 Task: In the Company zunhua.cn, schedule a meeting with title: 'Product Demo and Service Presentation', Select date: '1 September, 2023', select start time: 11:00:AM. Add location in person New York with meeting description: Kindly join this meeting to understand Product Demo and Service Presentation. Add attendees from company's contact and save.. Logged in from softage.1@softage.net
Action: Mouse moved to (97, 64)
Screenshot: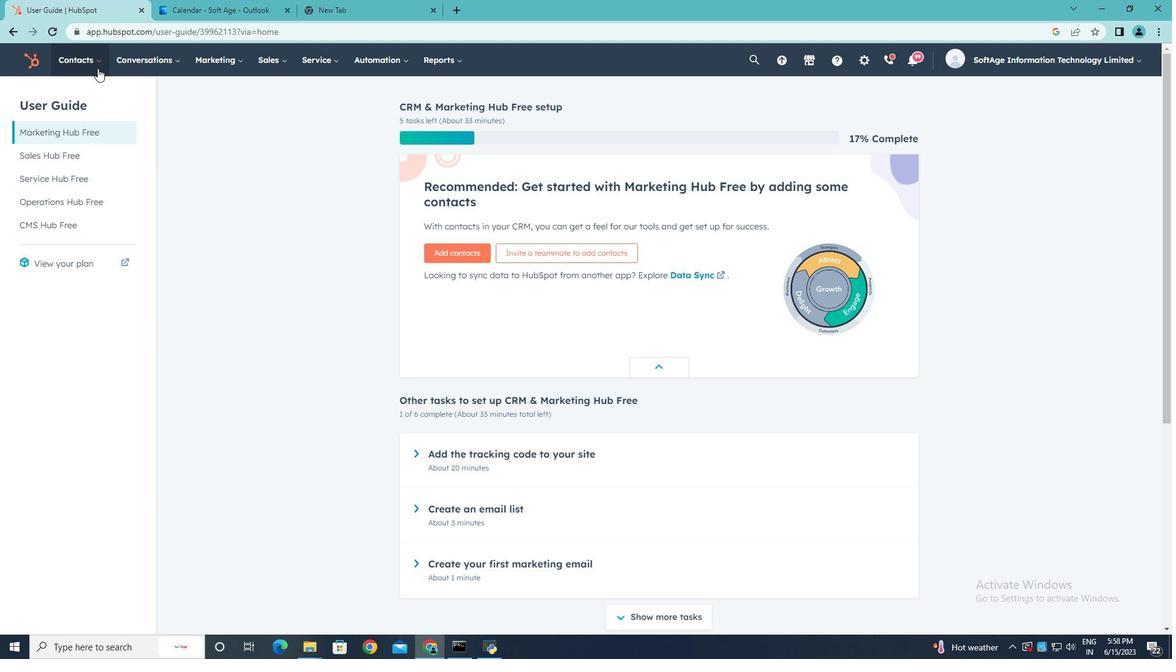 
Action: Mouse pressed left at (97, 64)
Screenshot: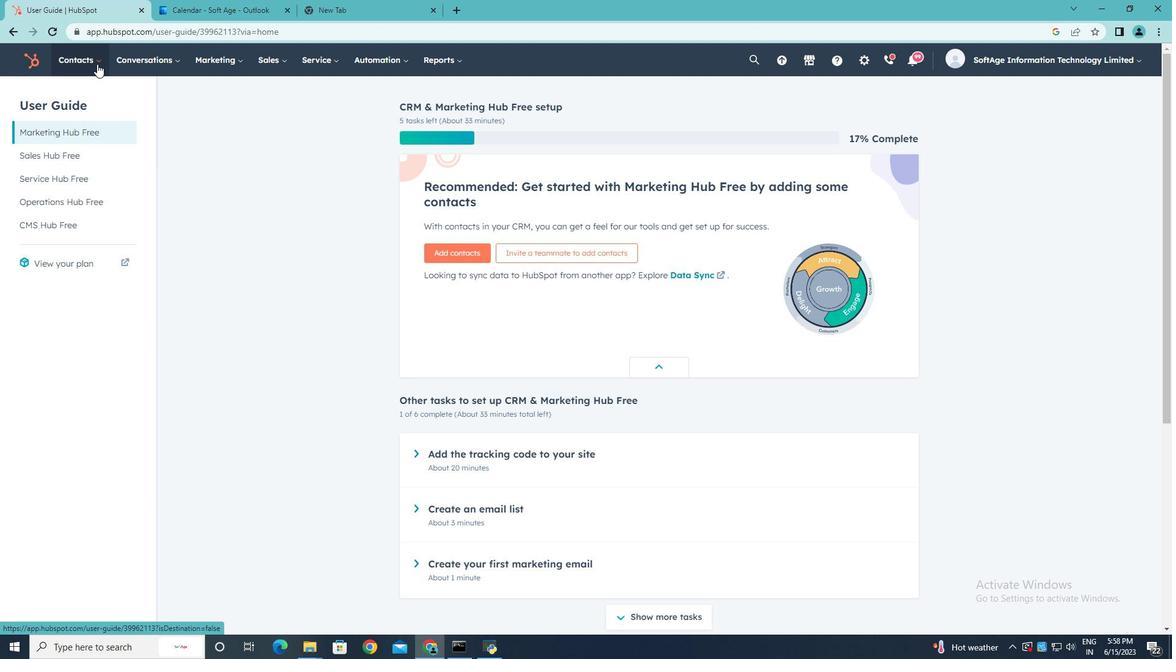 
Action: Mouse moved to (92, 115)
Screenshot: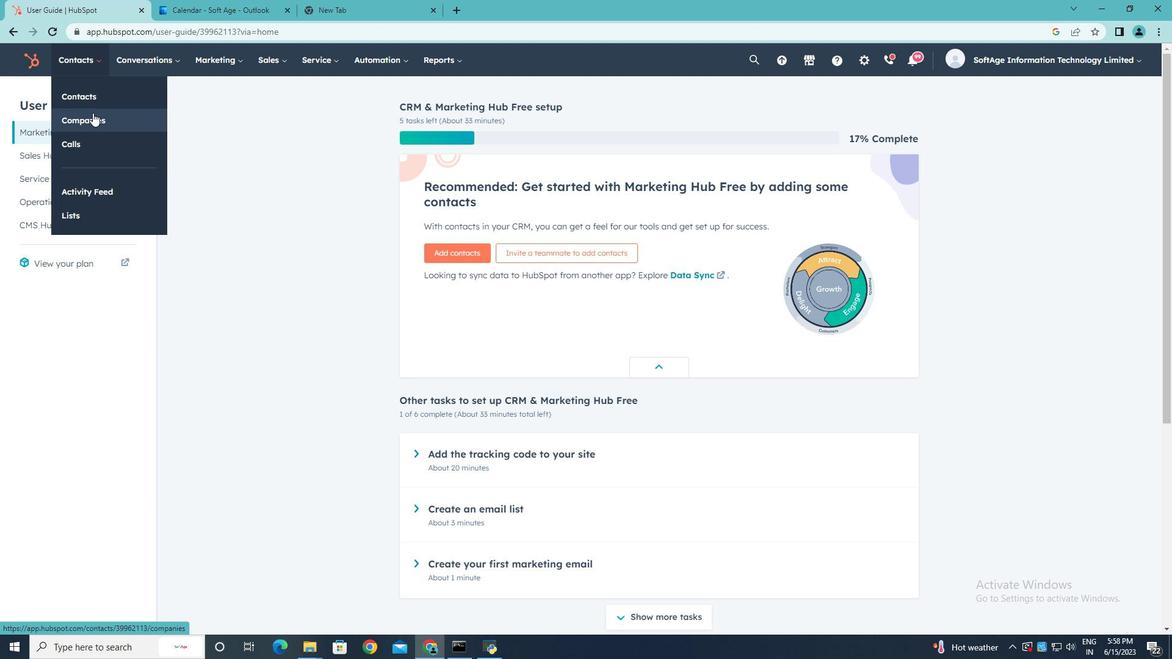 
Action: Mouse pressed left at (92, 115)
Screenshot: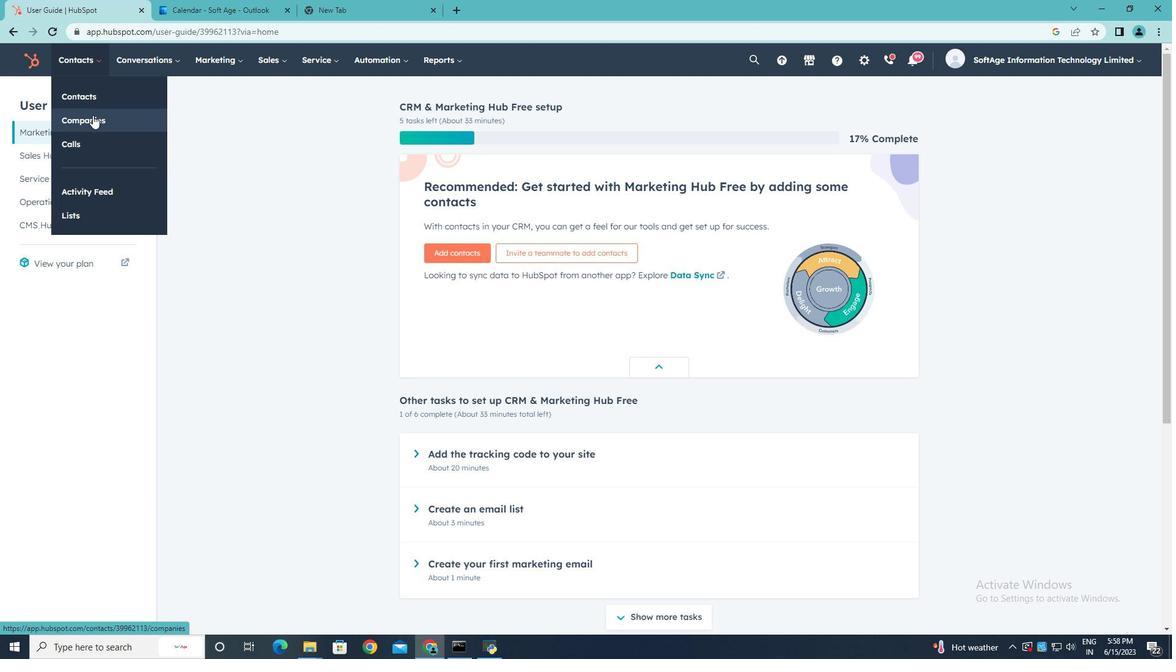 
Action: Mouse moved to (98, 198)
Screenshot: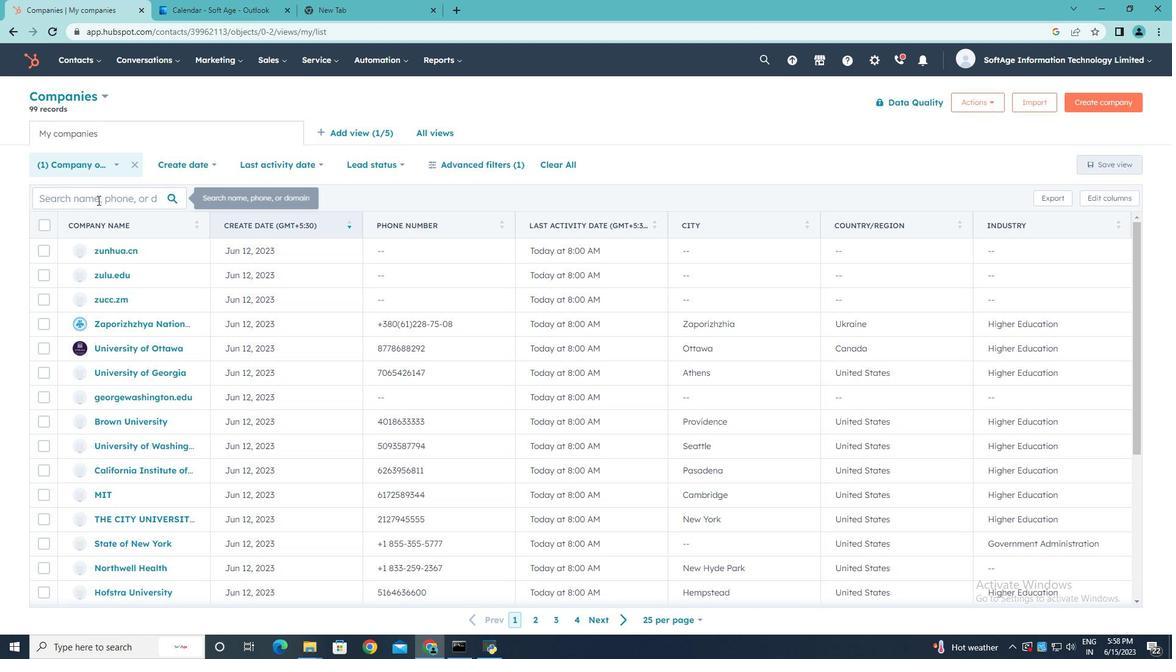
Action: Mouse pressed left at (98, 198)
Screenshot: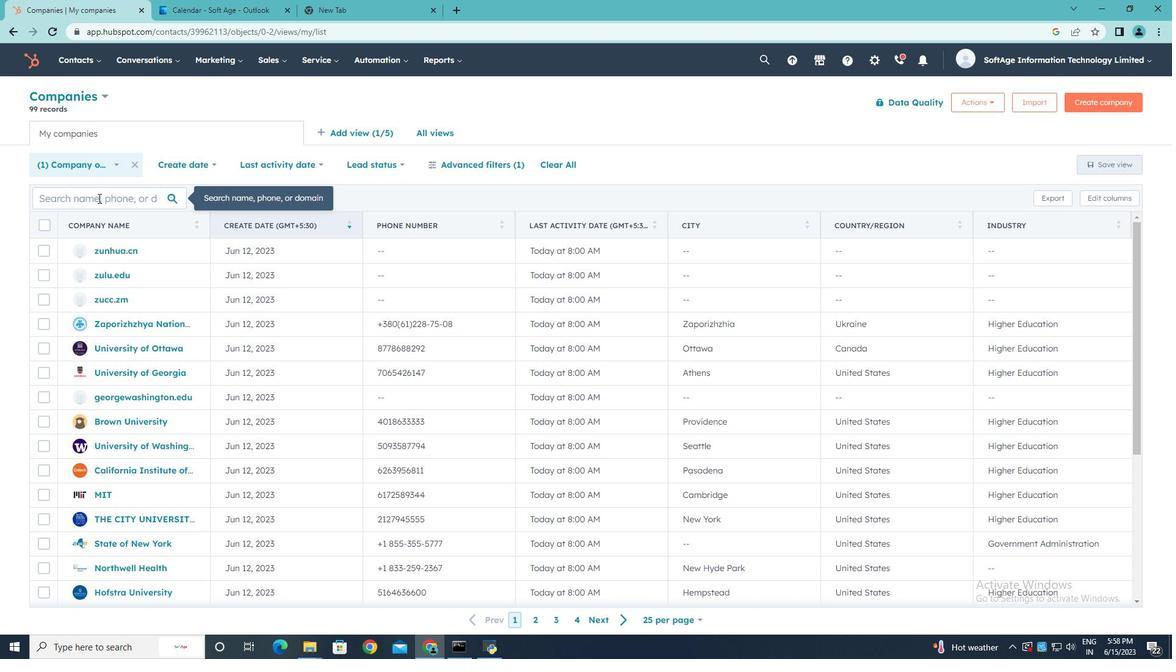 
Action: Key pressed zunhua.cn
Screenshot: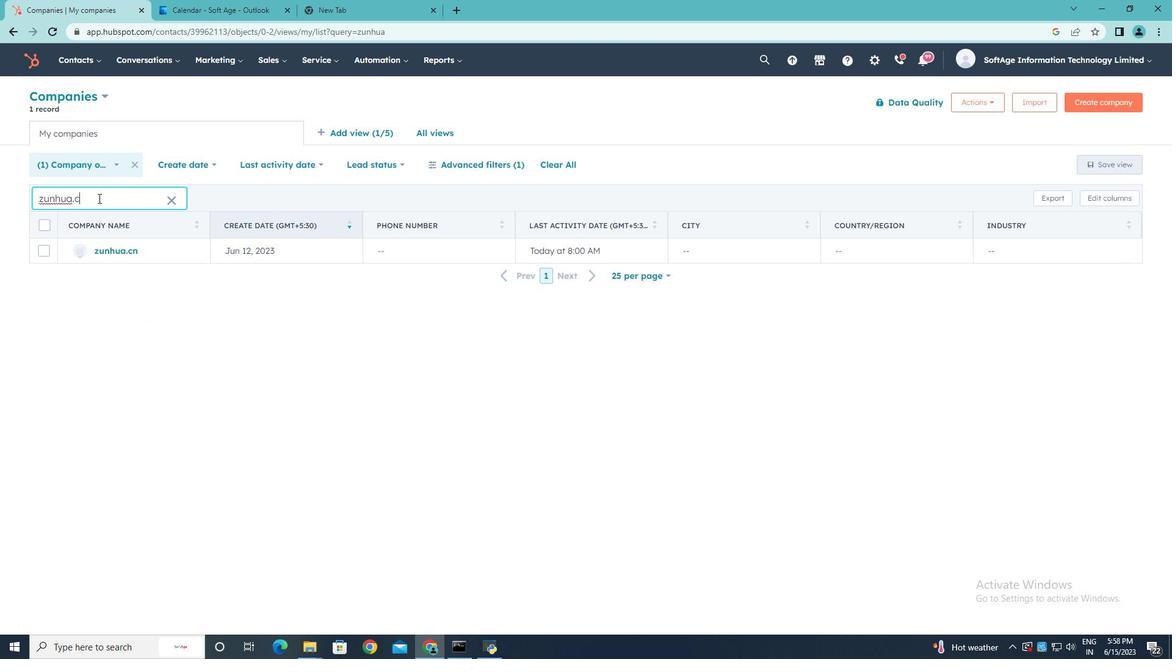 
Action: Mouse moved to (114, 252)
Screenshot: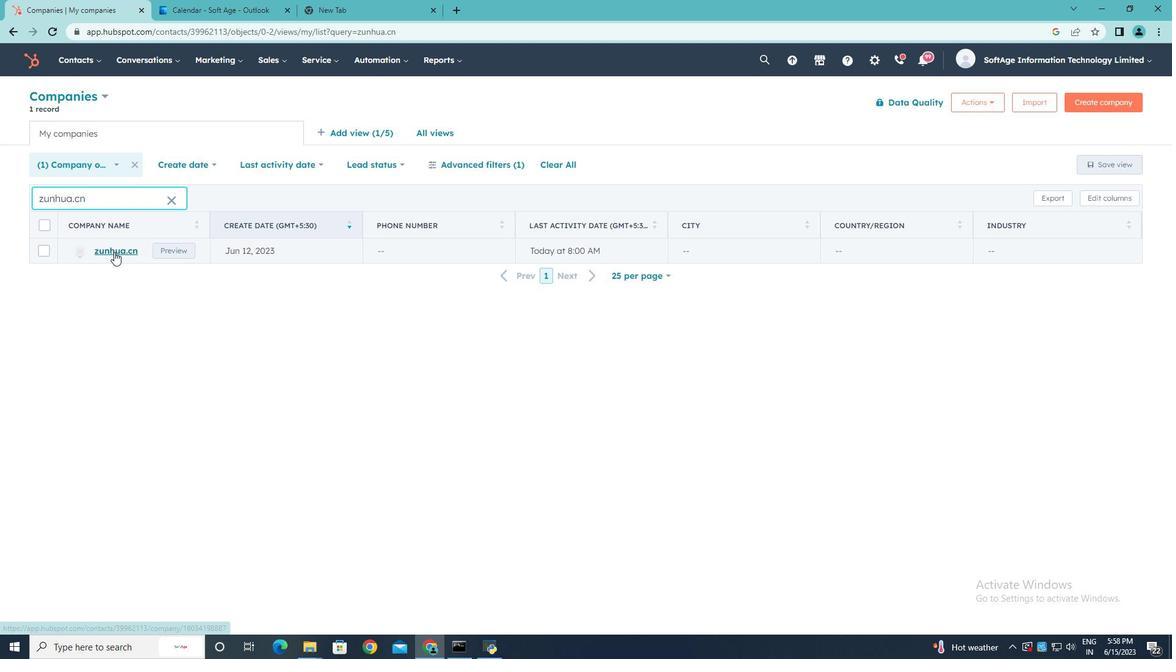 
Action: Mouse pressed left at (114, 252)
Screenshot: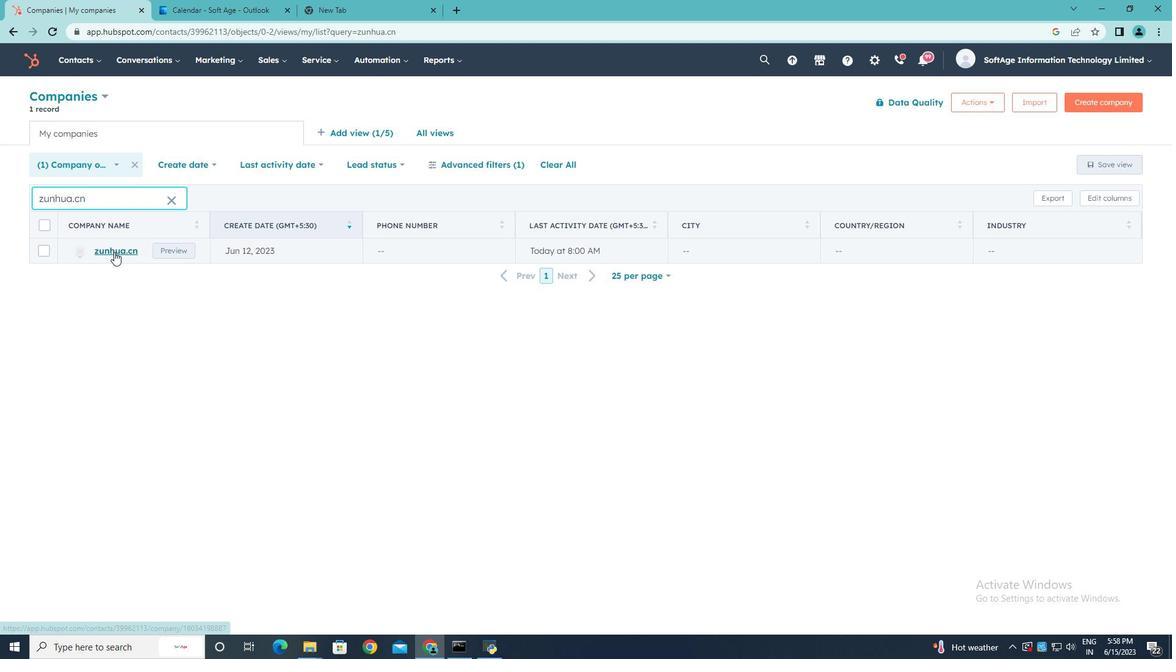 
Action: Mouse moved to (202, 197)
Screenshot: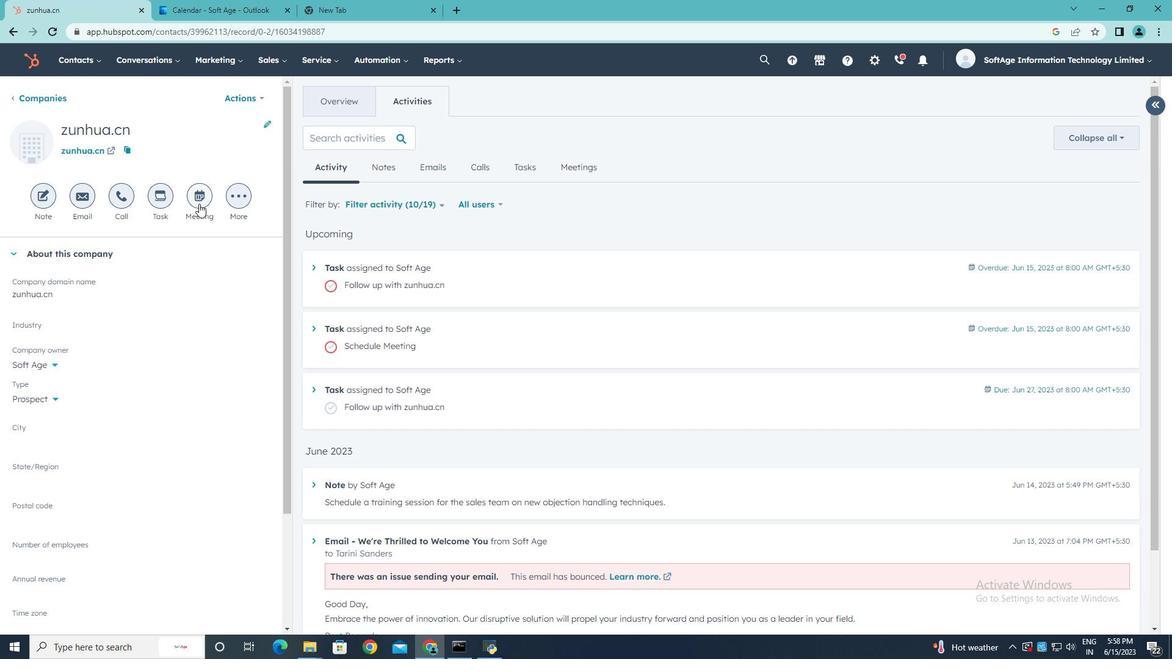 
Action: Mouse pressed left at (202, 197)
Screenshot: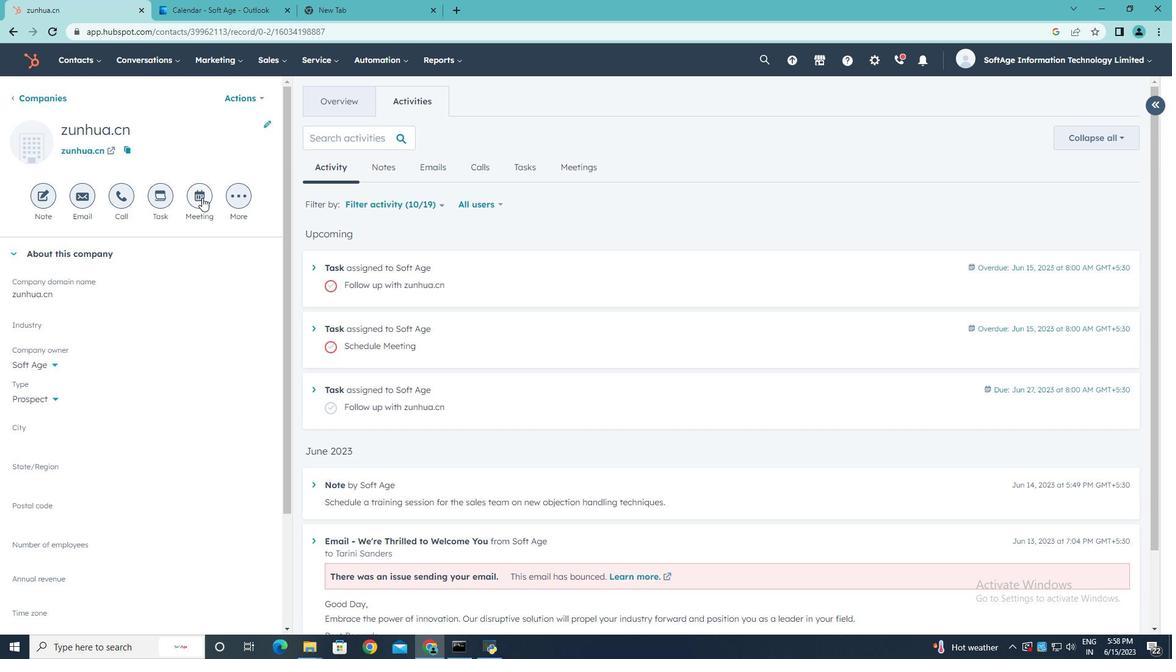 
Action: Mouse moved to (210, 192)
Screenshot: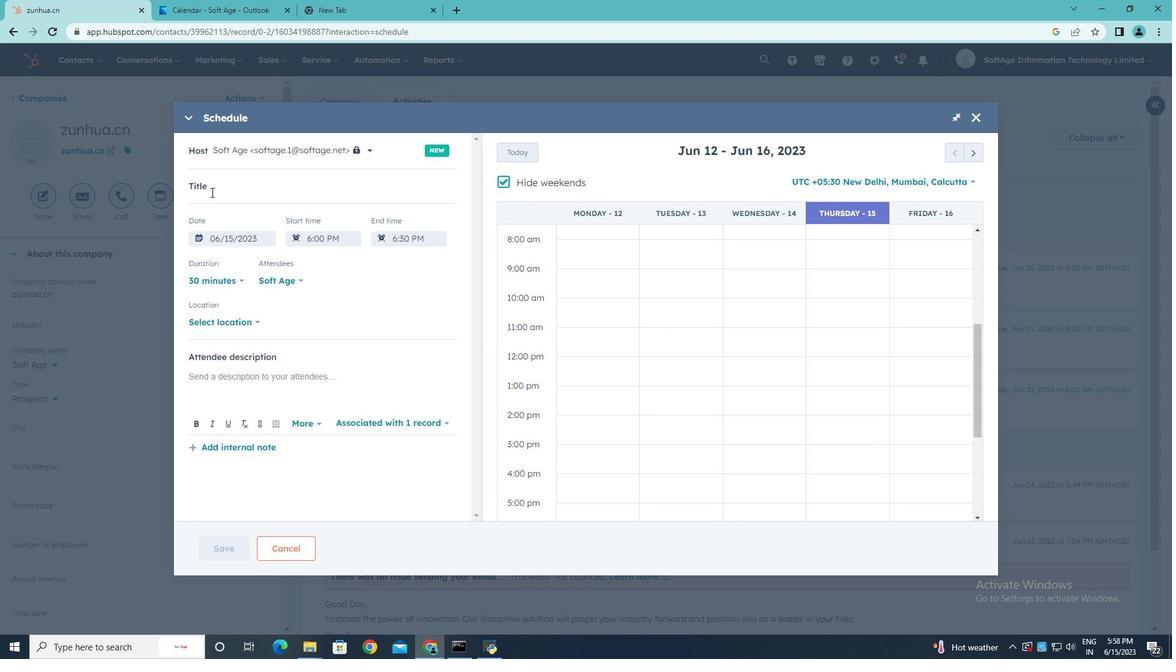 
Action: Key pressed <Key.shift><Key.shift>Product<Key.space><Key.shift>Demo<Key.space>and<Key.space><Key.shift>Service
Screenshot: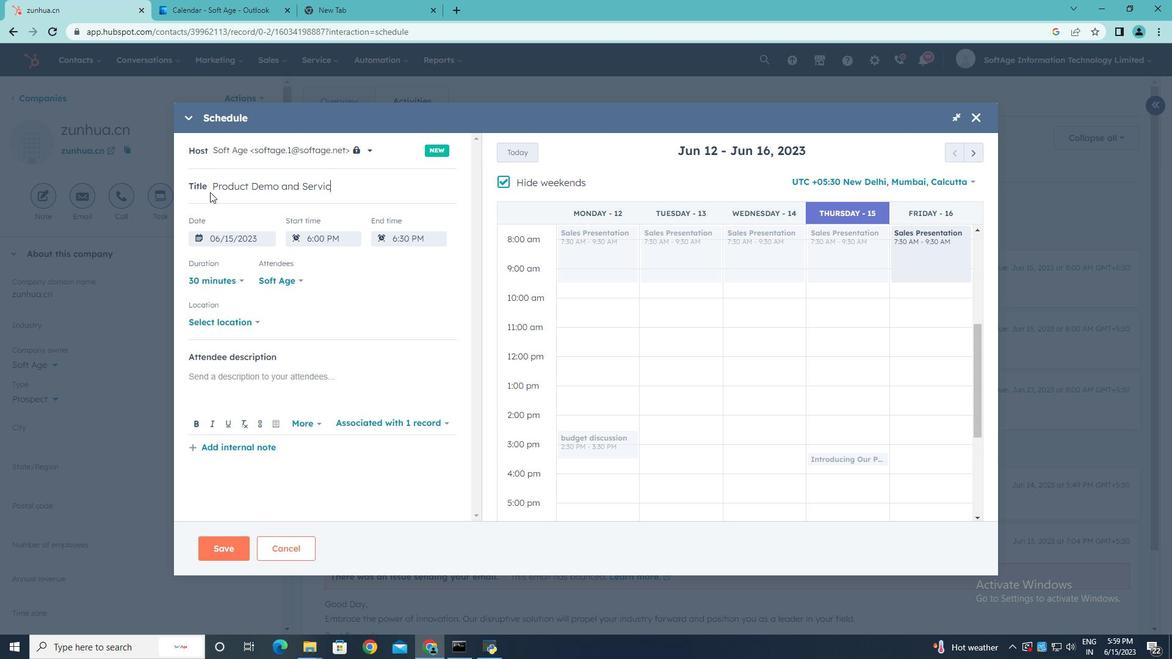 
Action: Mouse moved to (209, 192)
Screenshot: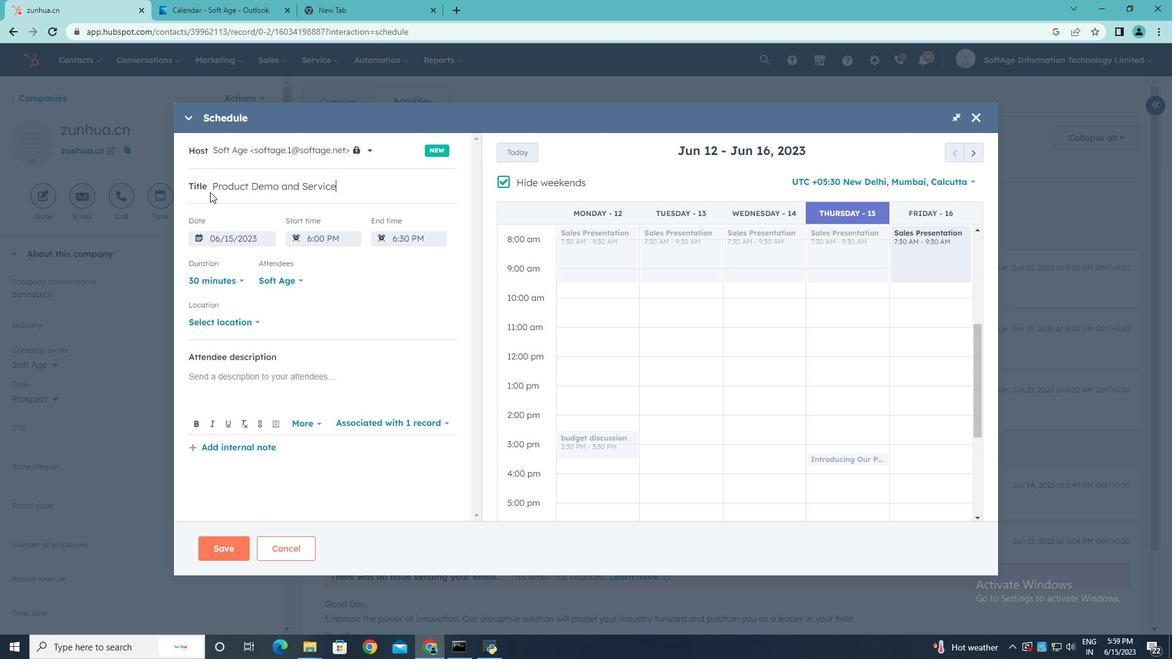 
Action: Key pressed <Key.space>
Screenshot: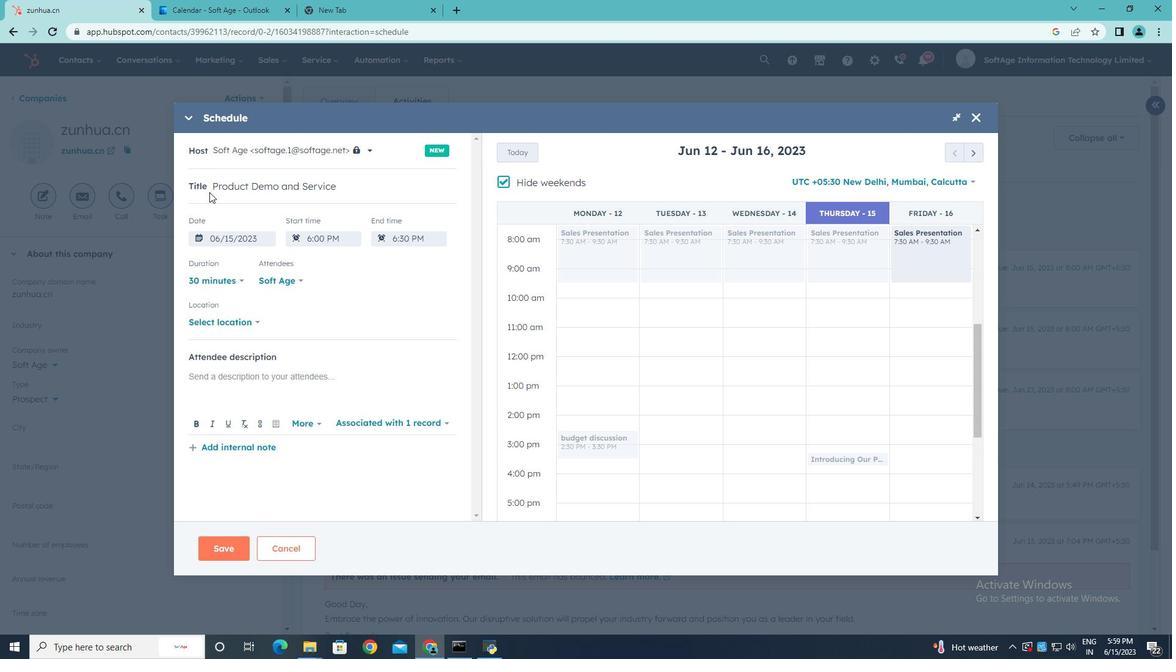 
Action: Mouse moved to (213, 0)
Screenshot: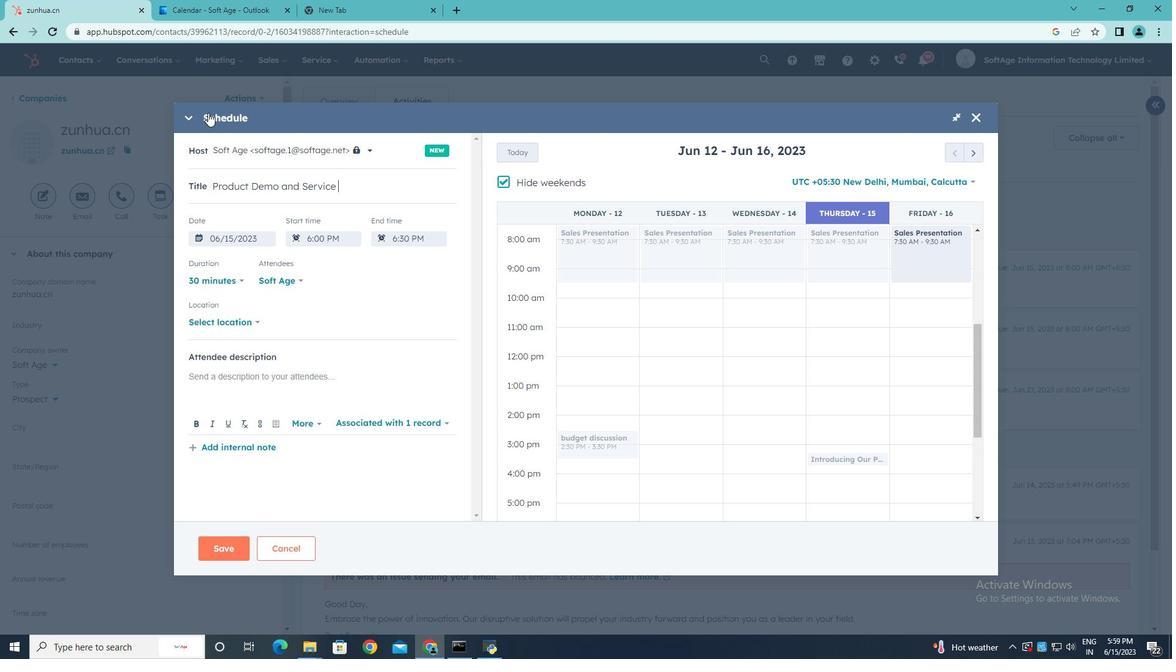 
Action: Key pressed <Key.shift>Presentation.
Screenshot: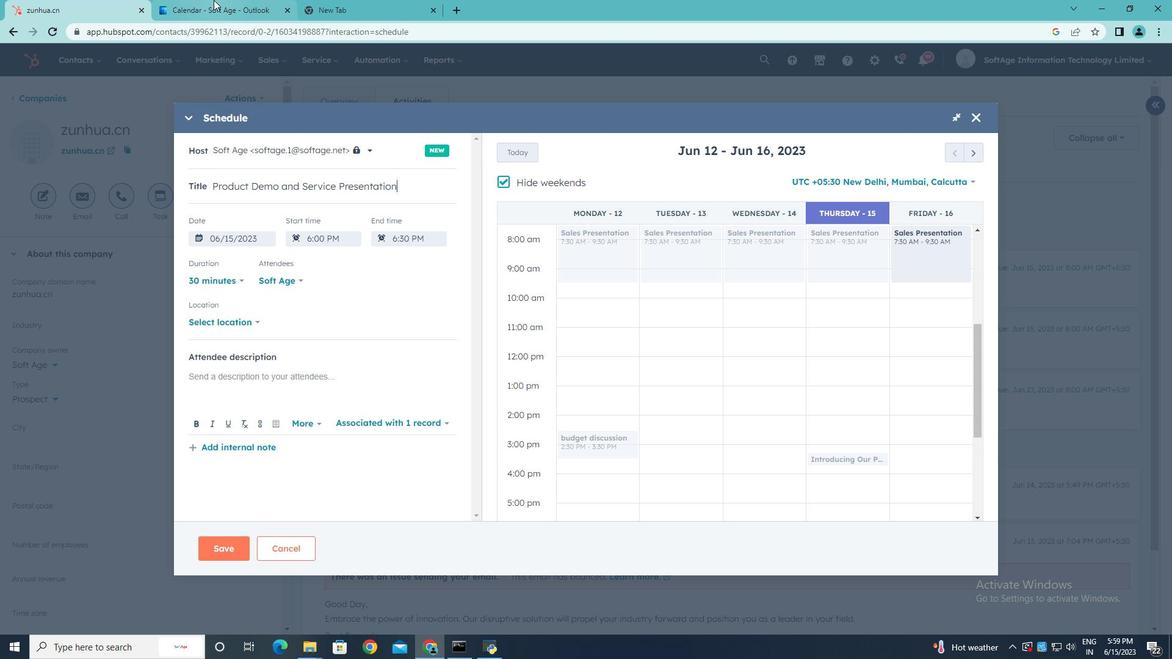 
Action: Mouse moved to (504, 183)
Screenshot: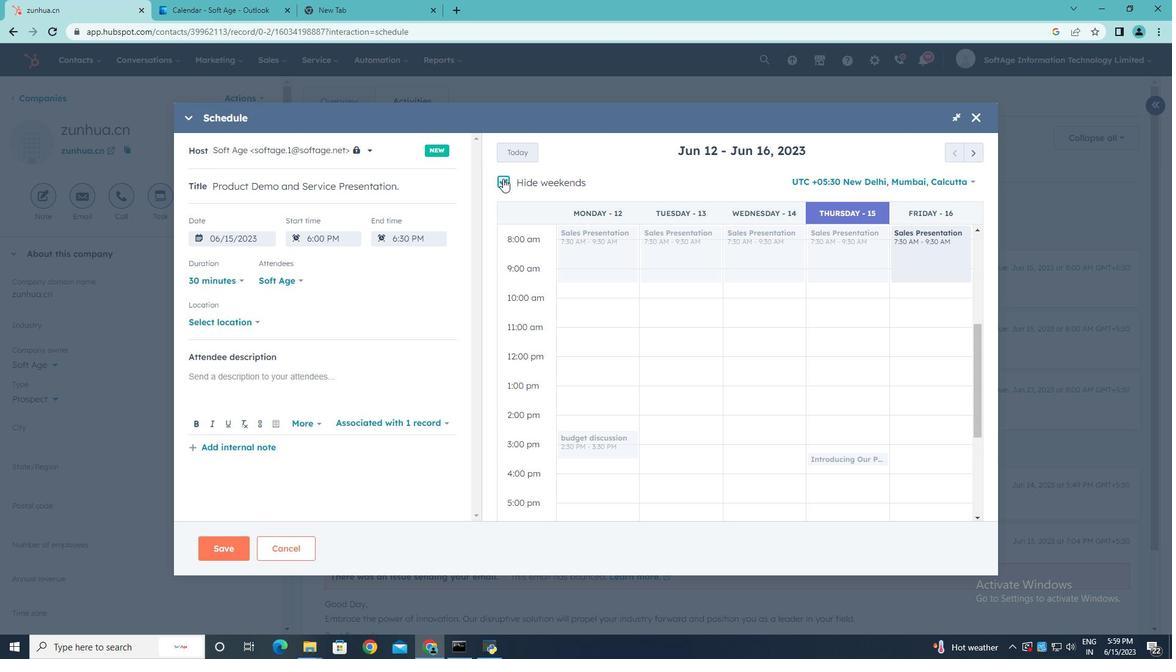 
Action: Mouse pressed left at (504, 183)
Screenshot: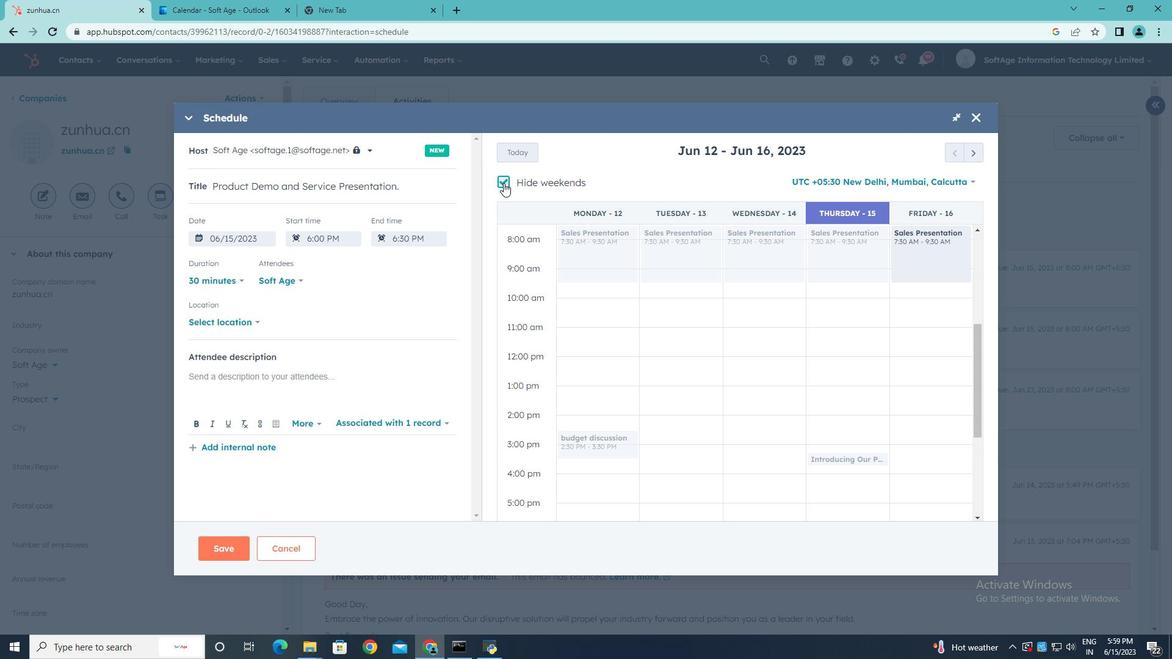 
Action: Mouse moved to (974, 153)
Screenshot: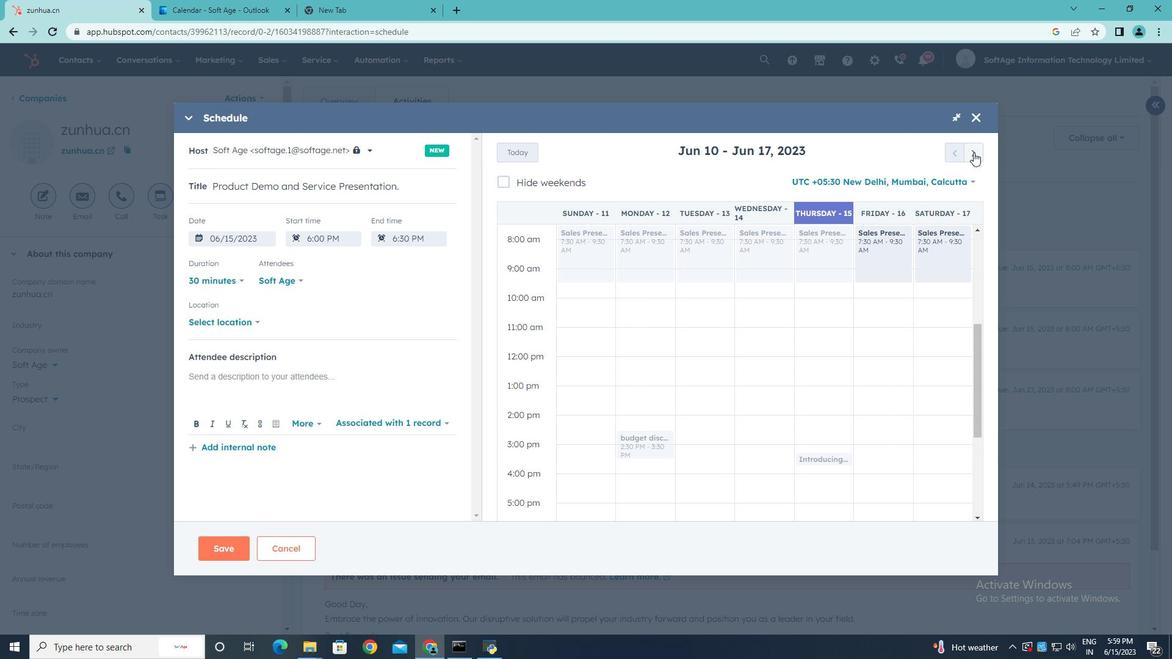 
Action: Mouse pressed left at (974, 153)
Screenshot: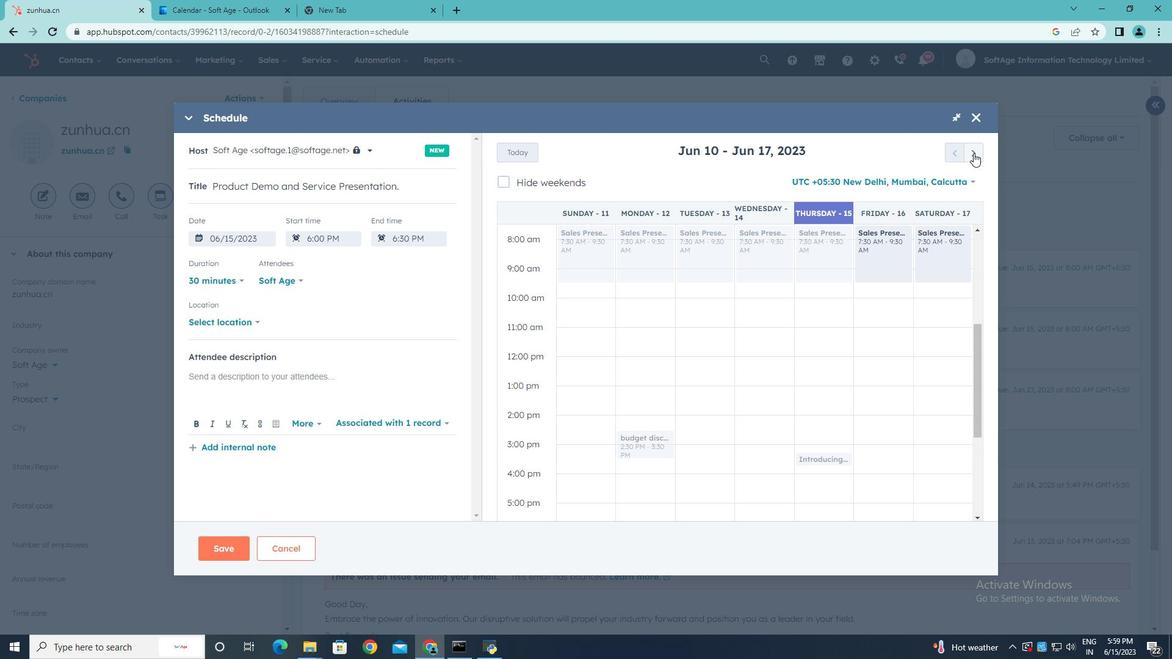 
Action: Mouse pressed left at (974, 153)
Screenshot: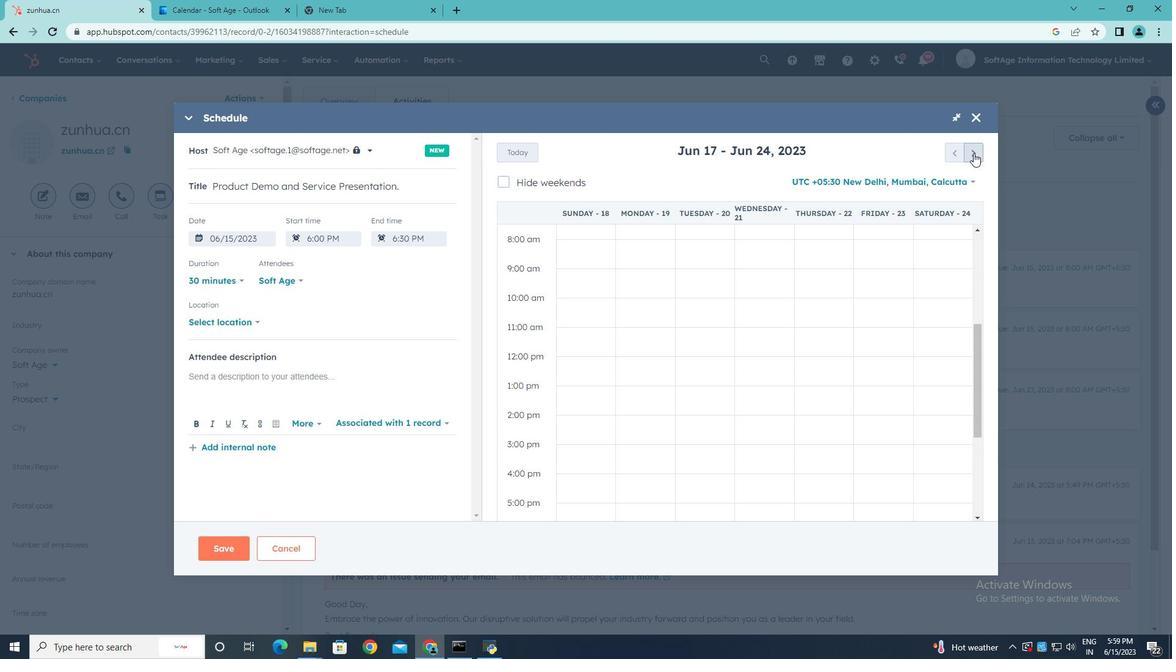 
Action: Mouse pressed left at (974, 153)
Screenshot: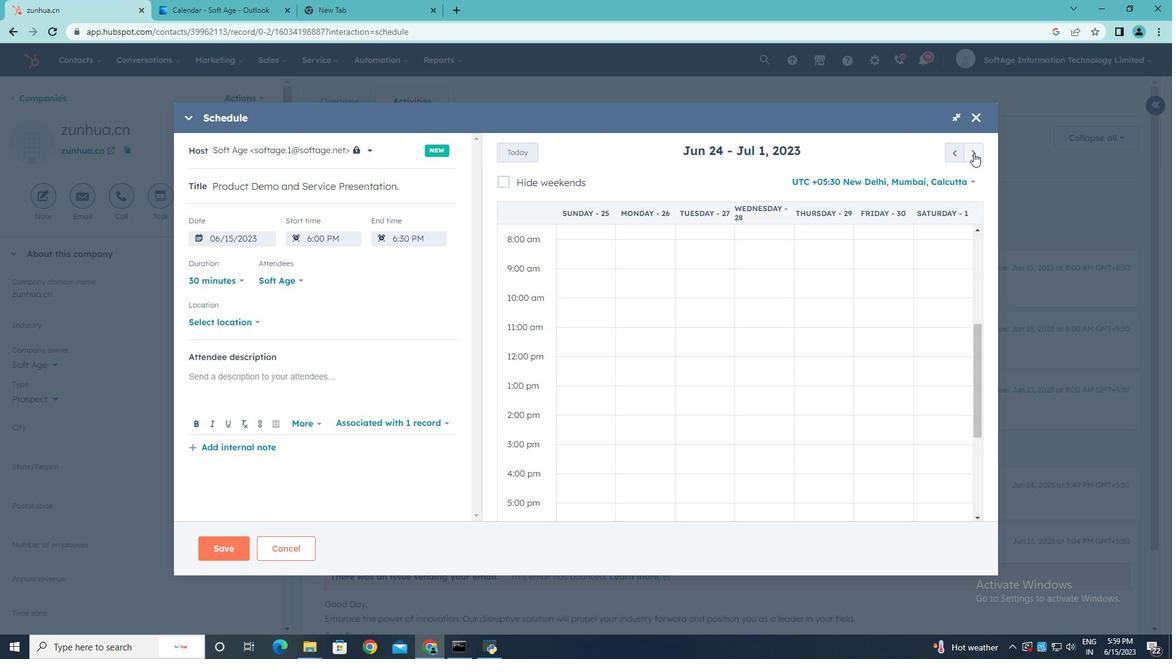 
Action: Mouse pressed left at (974, 153)
Screenshot: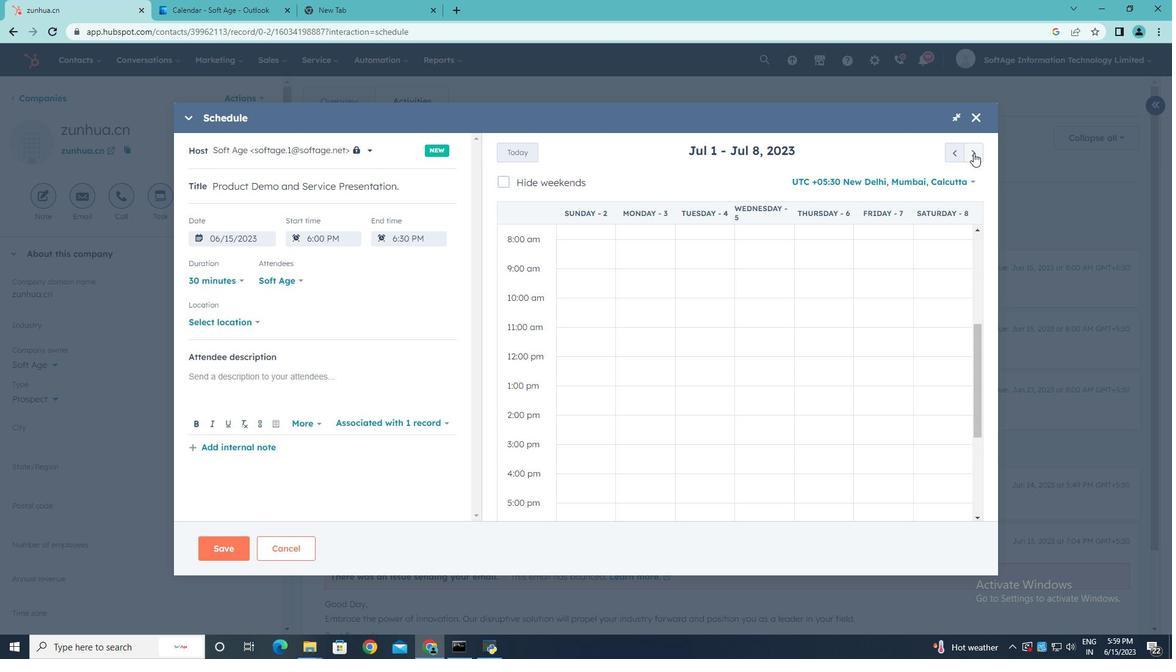 
Action: Mouse pressed left at (974, 153)
Screenshot: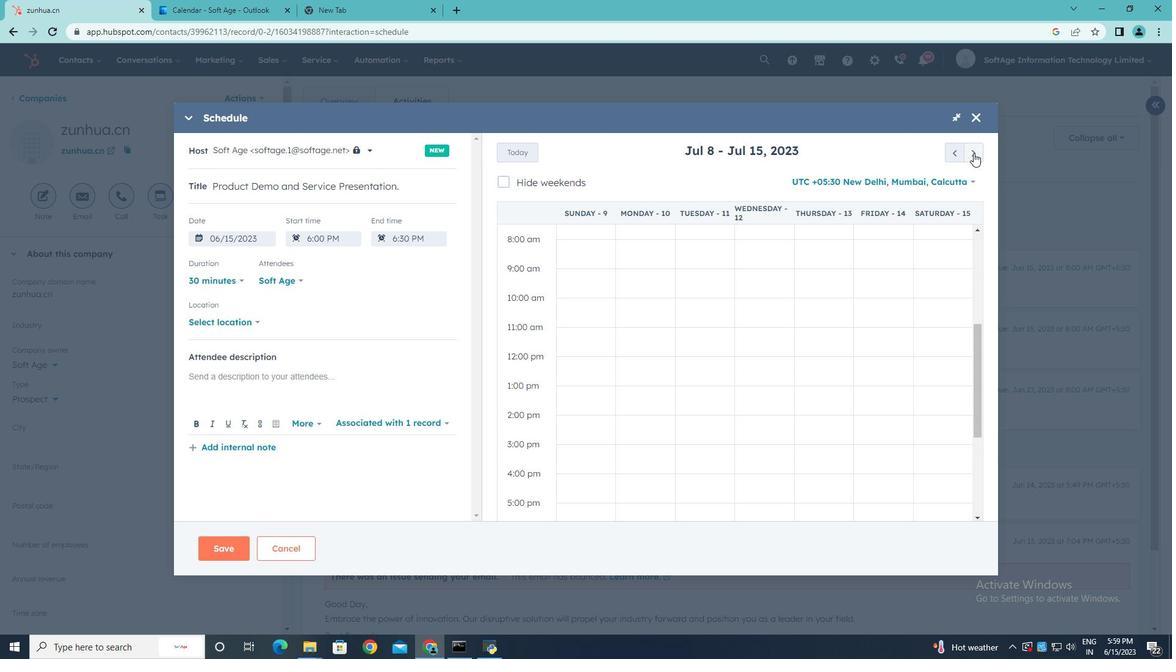 
Action: Mouse pressed left at (974, 153)
Screenshot: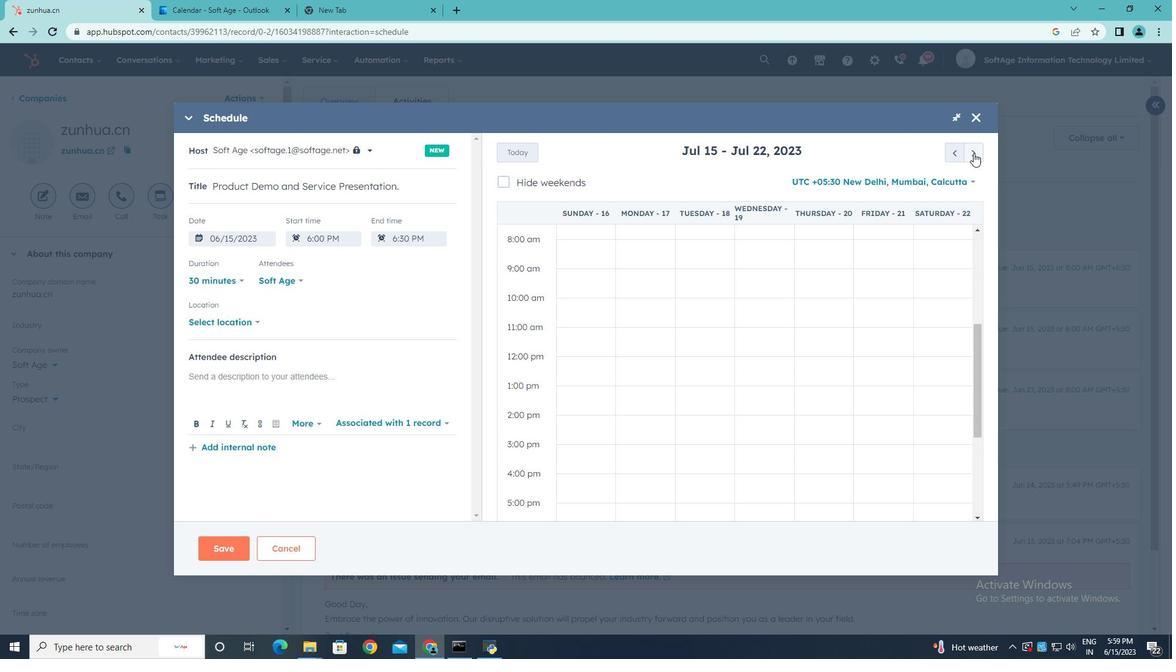 
Action: Mouse pressed left at (974, 153)
Screenshot: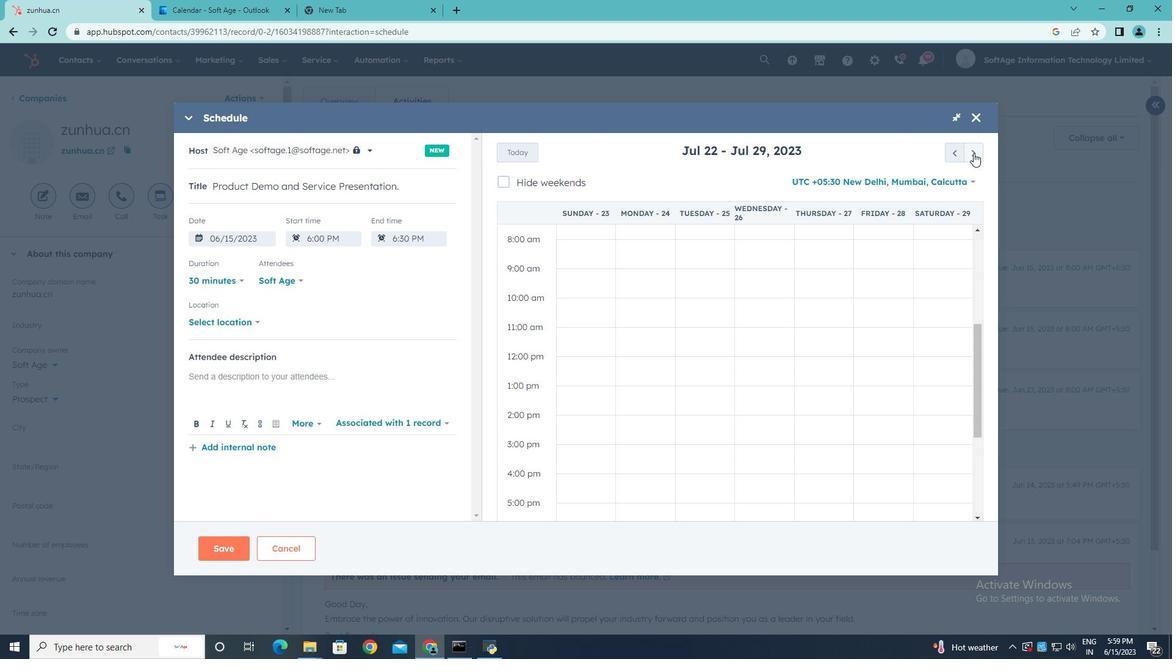 
Action: Mouse pressed left at (974, 153)
Screenshot: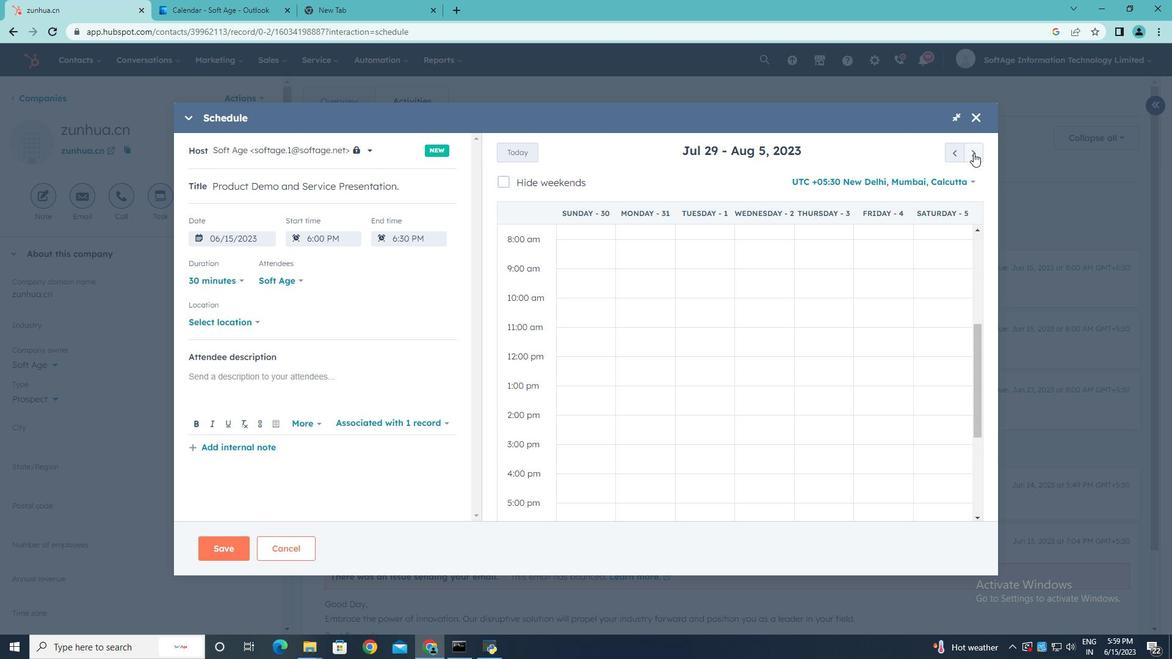 
Action: Mouse pressed left at (974, 153)
Screenshot: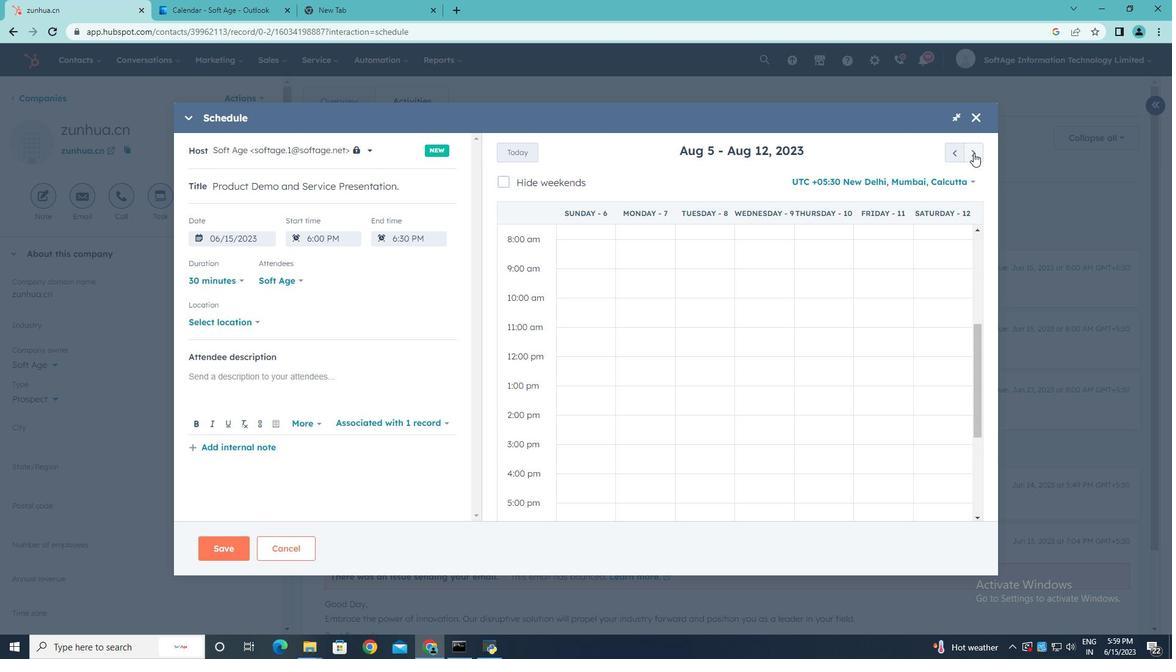 
Action: Mouse pressed left at (974, 153)
Screenshot: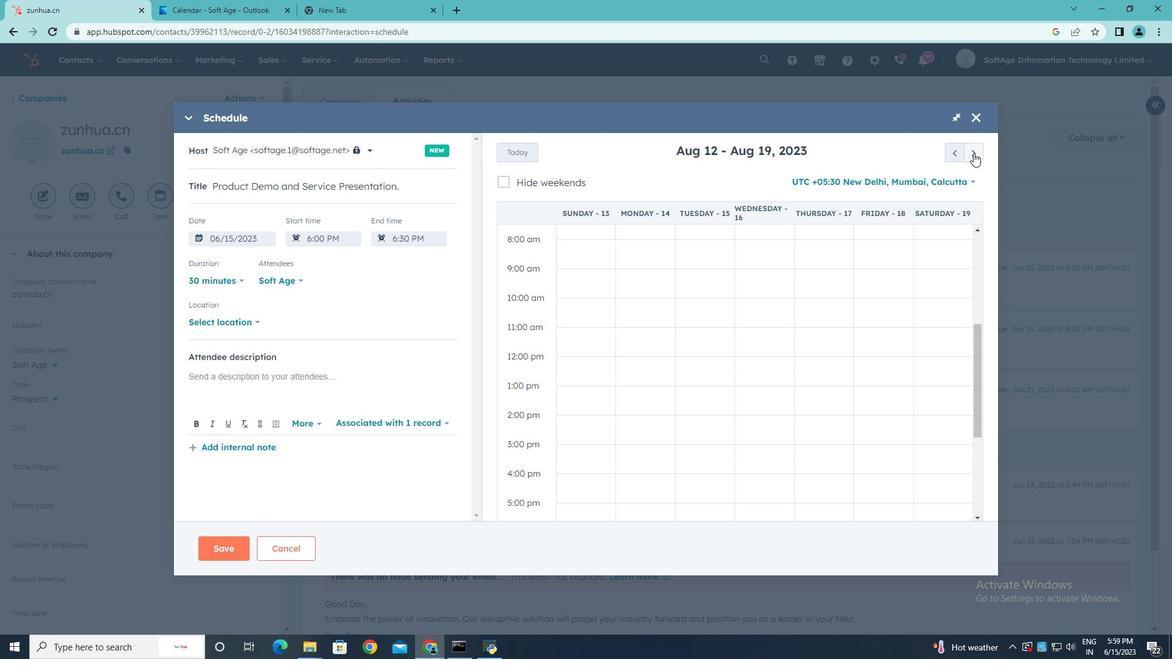 
Action: Mouse pressed left at (974, 153)
Screenshot: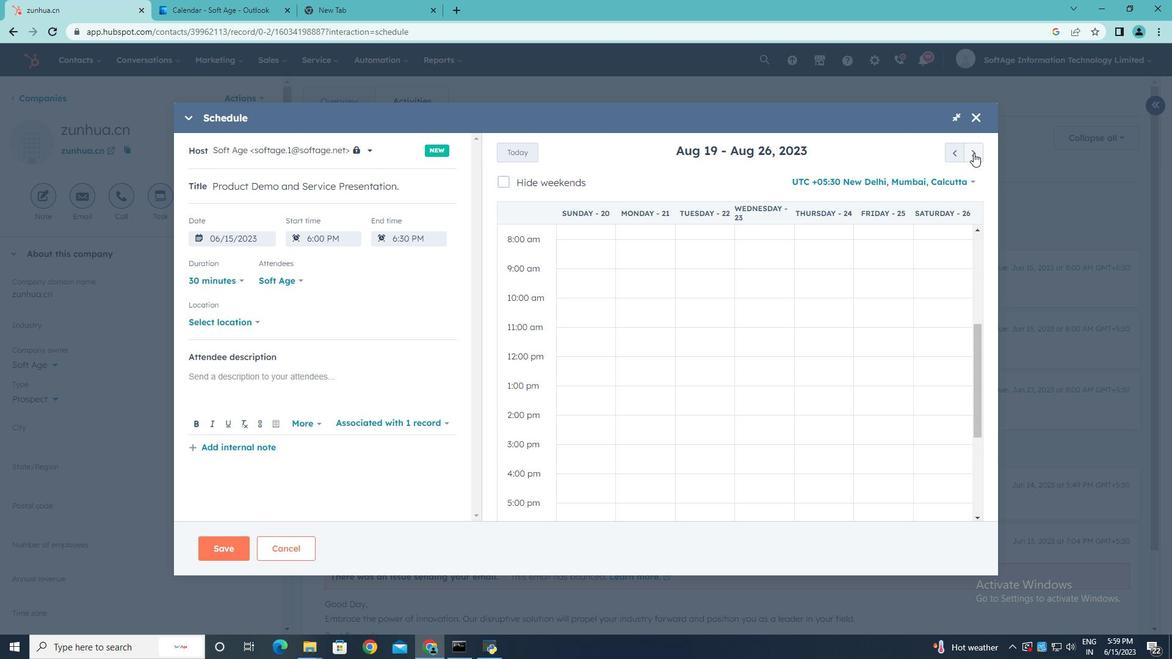 
Action: Mouse moved to (873, 334)
Screenshot: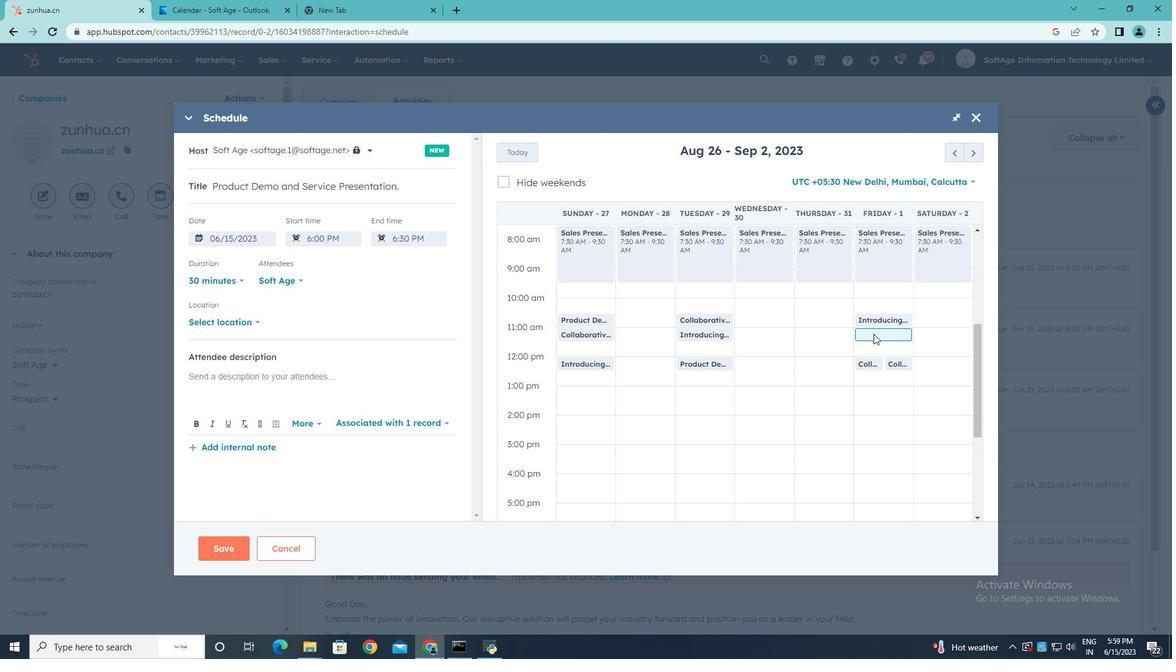 
Action: Mouse pressed left at (873, 334)
Screenshot: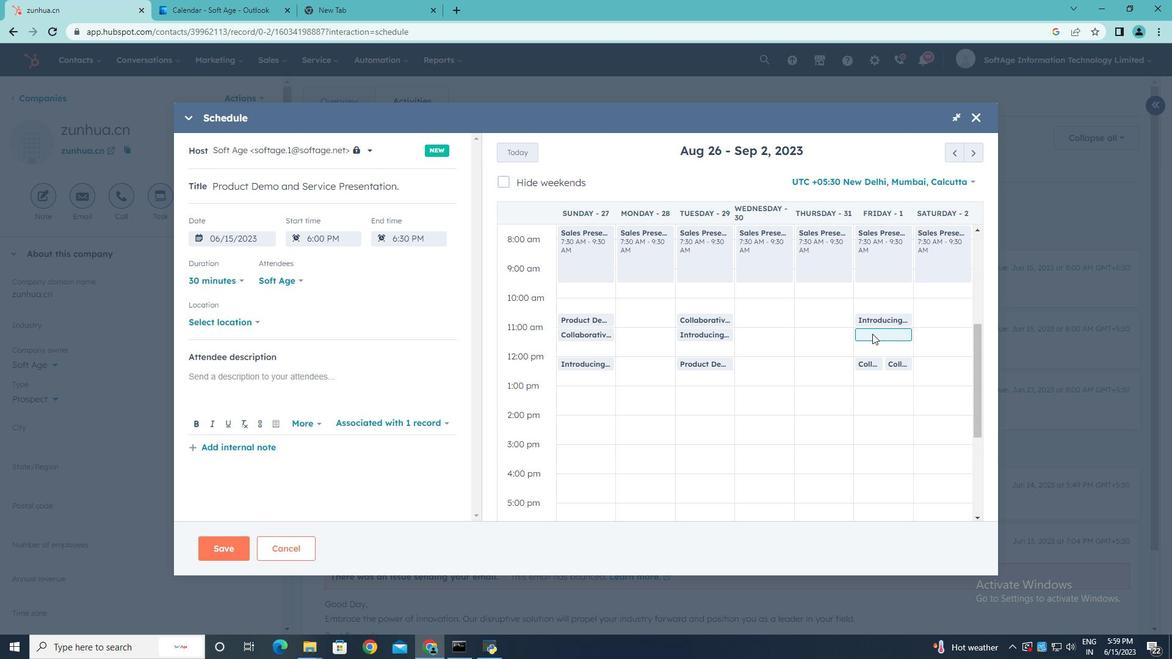 
Action: Mouse moved to (299, 277)
Screenshot: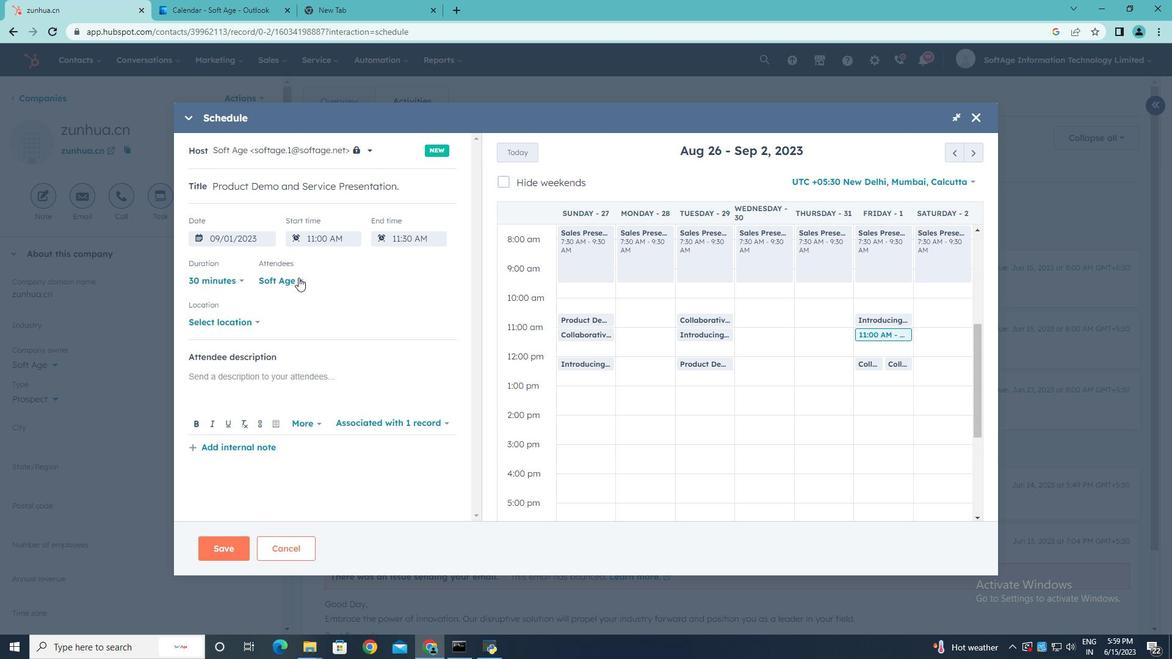 
Action: Mouse pressed left at (299, 277)
Screenshot: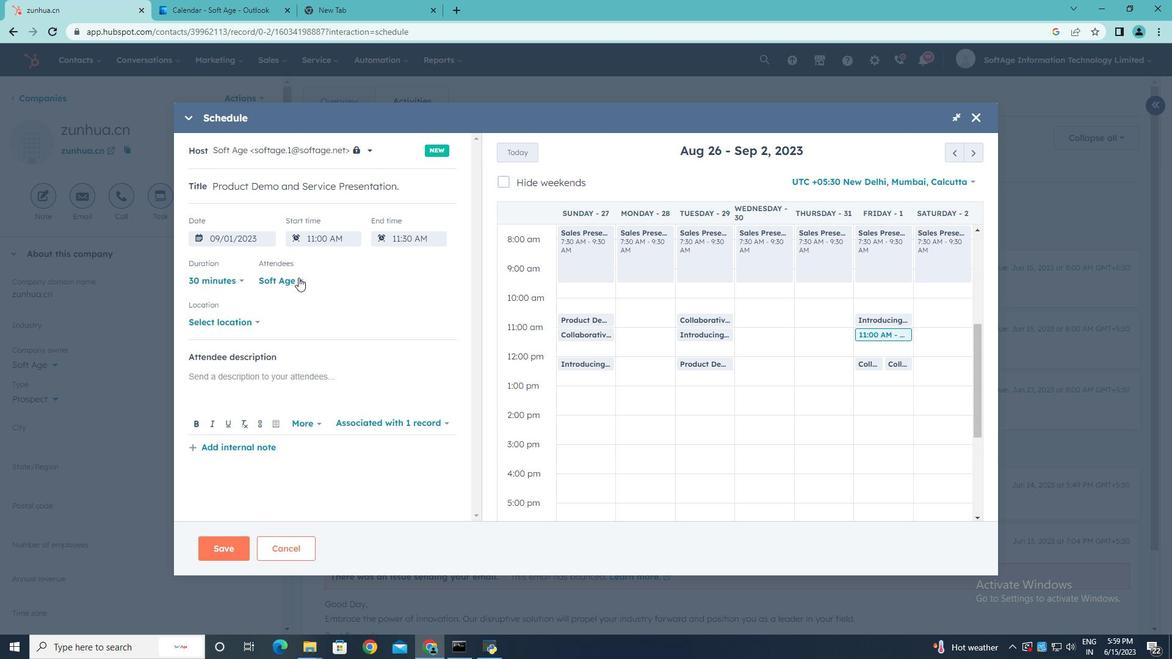 
Action: Mouse moved to (299, 277)
Screenshot: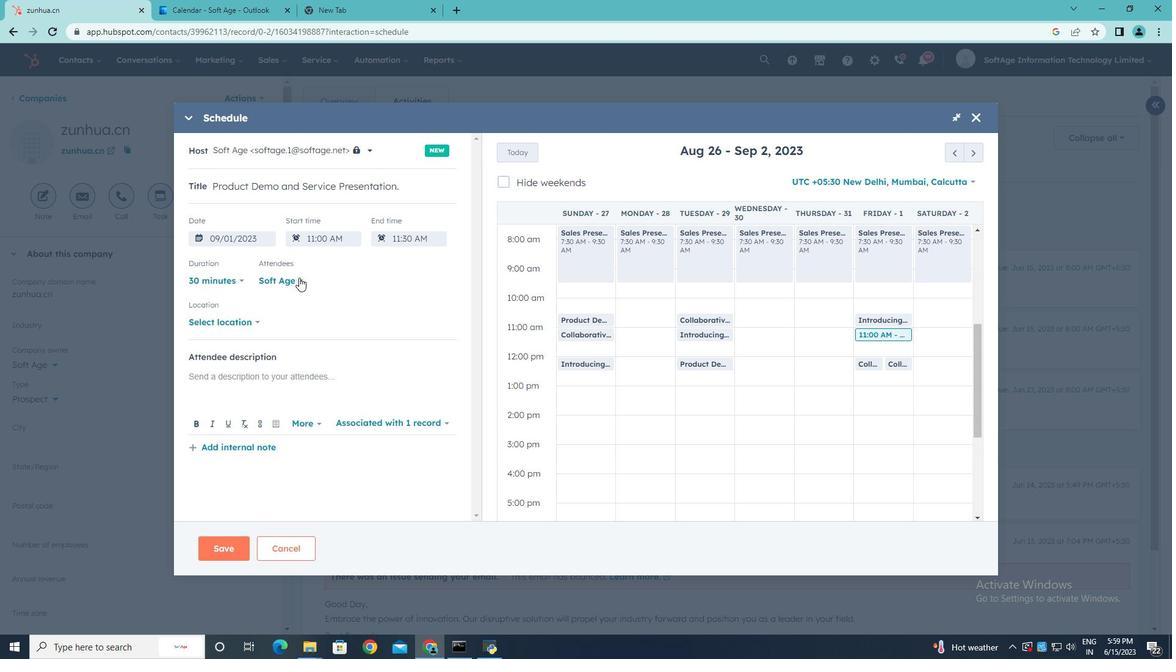 
Action: Mouse pressed left at (299, 277)
Screenshot: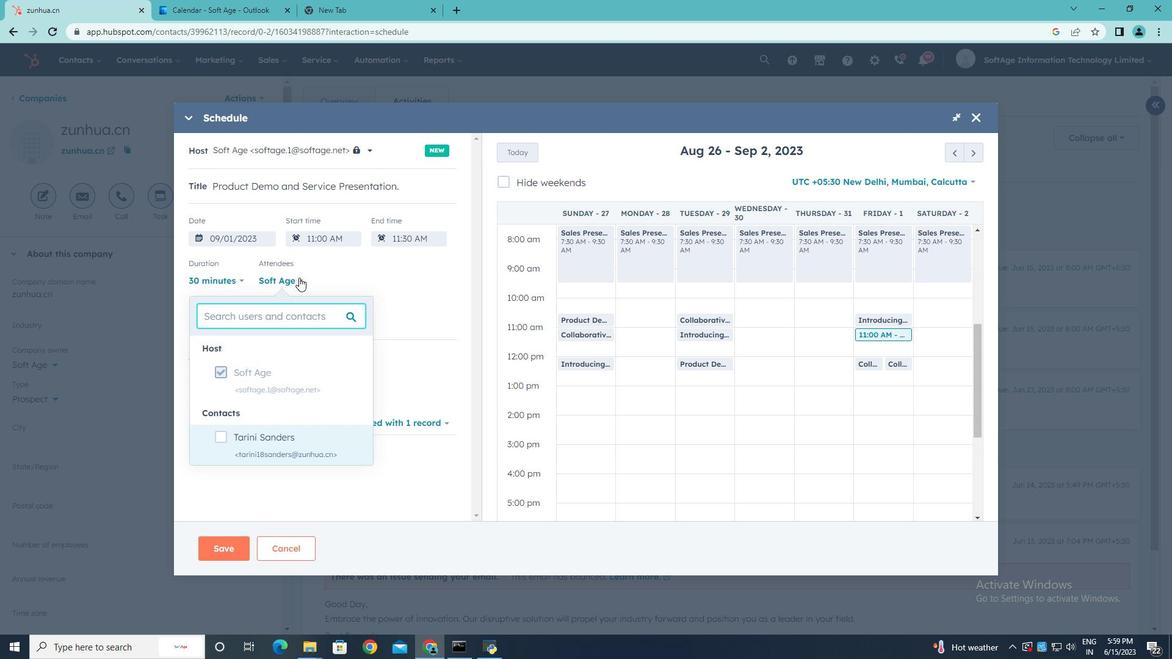 
Action: Mouse moved to (254, 320)
Screenshot: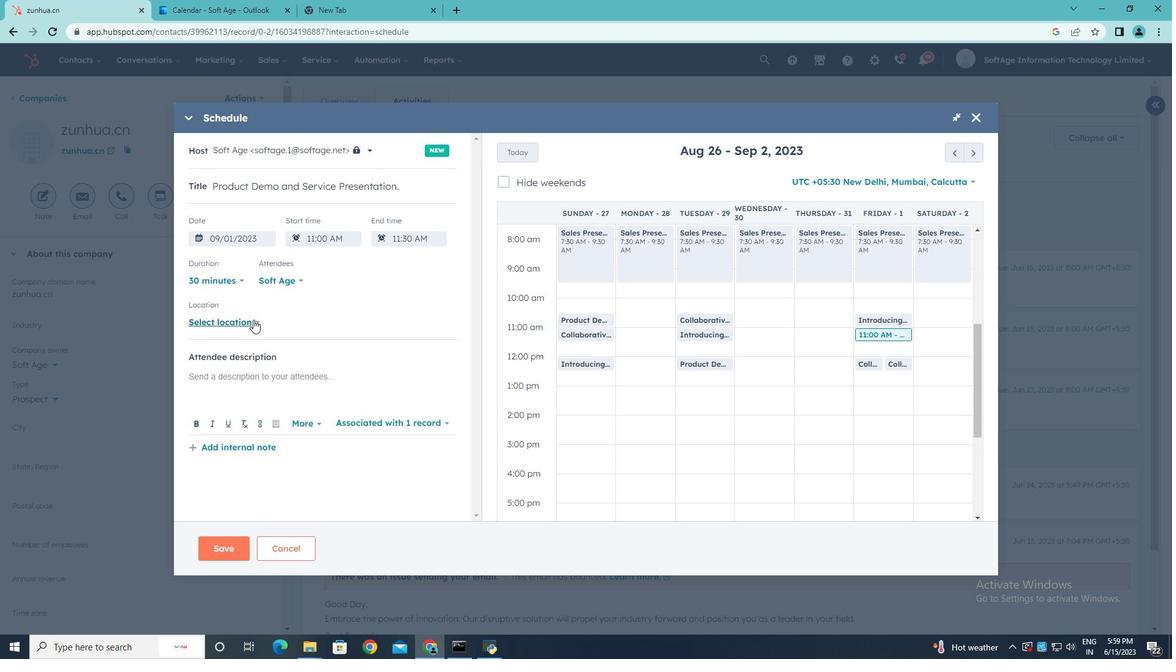 
Action: Mouse pressed left at (254, 320)
Screenshot: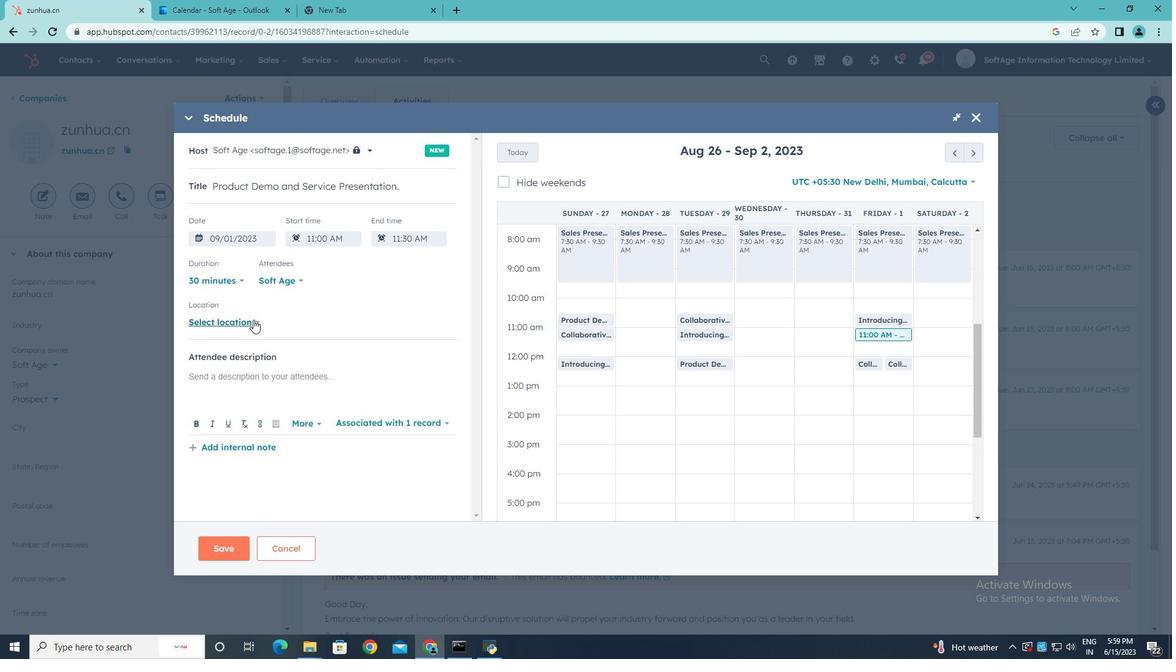 
Action: Mouse moved to (297, 322)
Screenshot: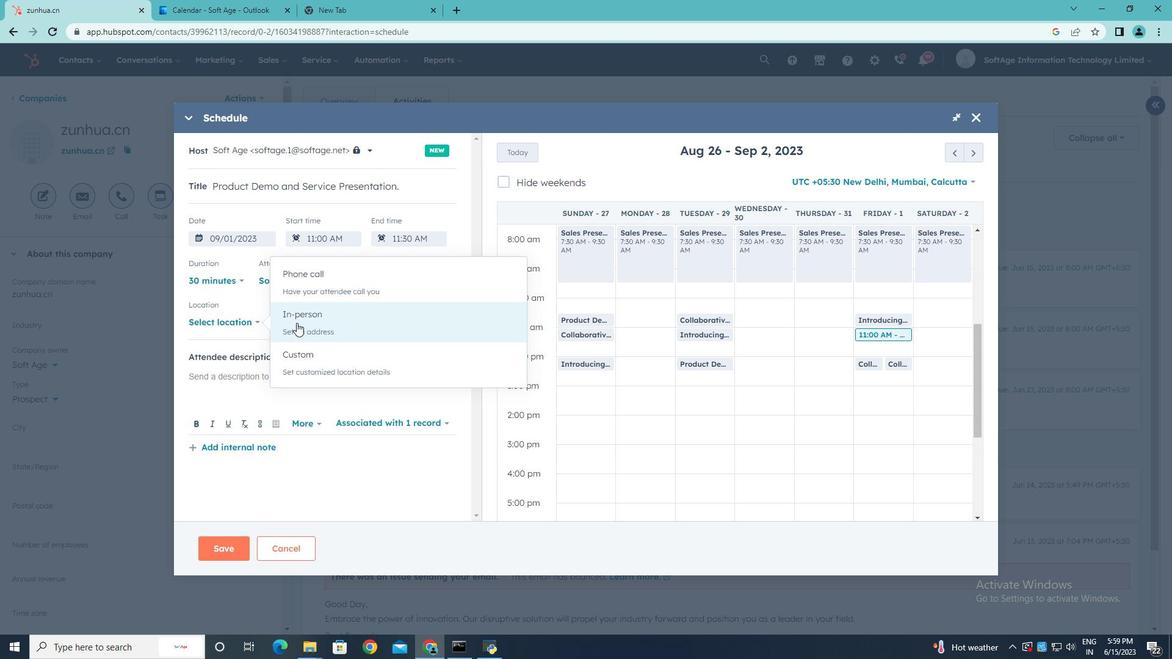 
Action: Mouse pressed left at (297, 322)
Screenshot: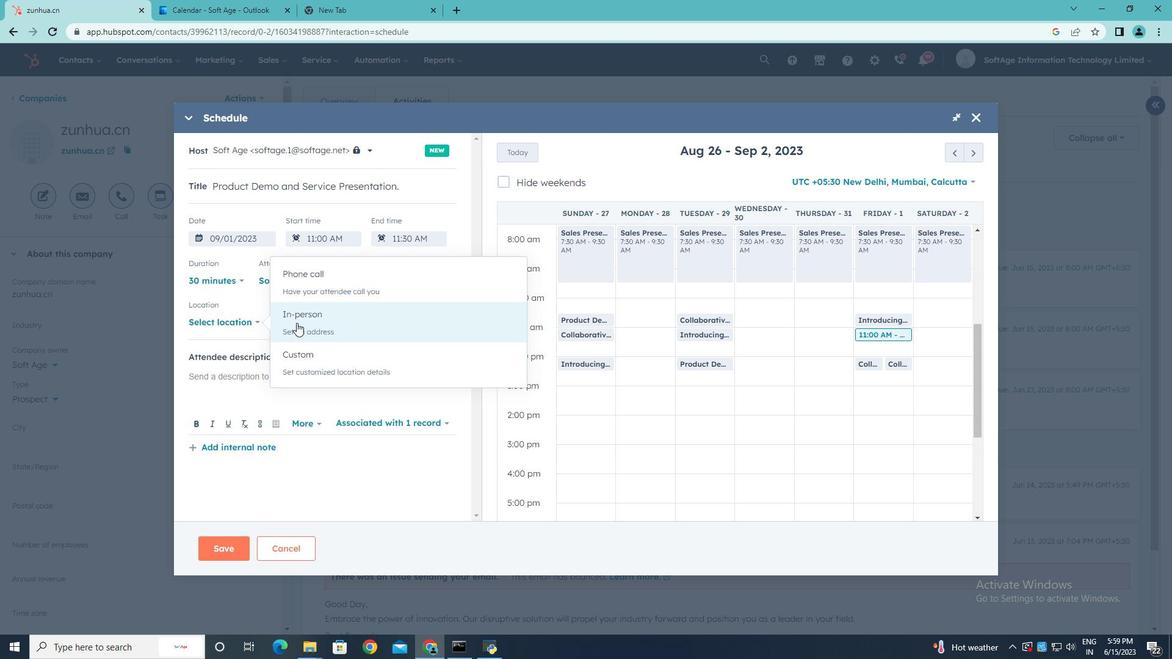
Action: Mouse moved to (292, 322)
Screenshot: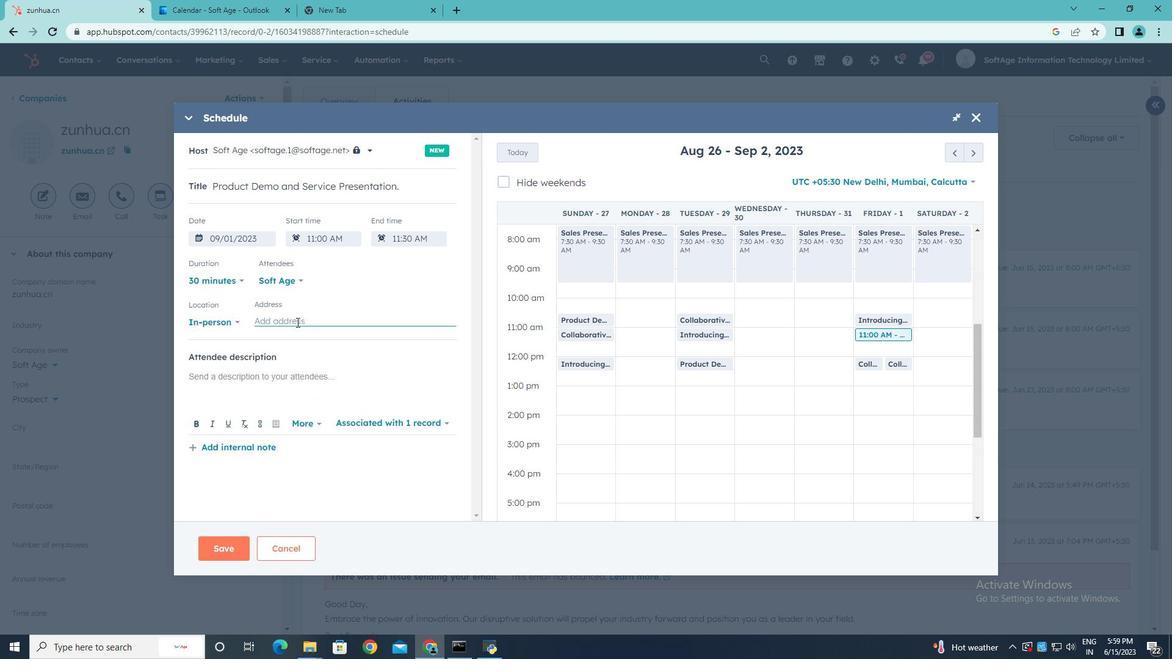 
Action: Mouse pressed left at (292, 322)
Screenshot: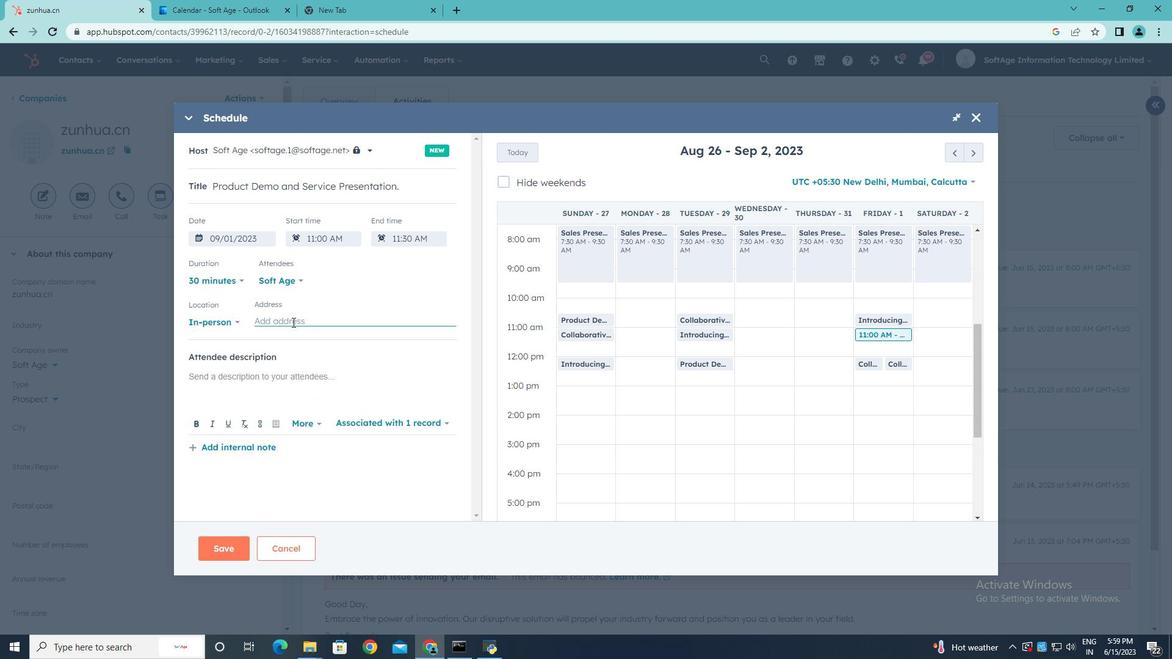 
Action: Key pressed <Key.shift>New<Key.space><Key.shift>York
Screenshot: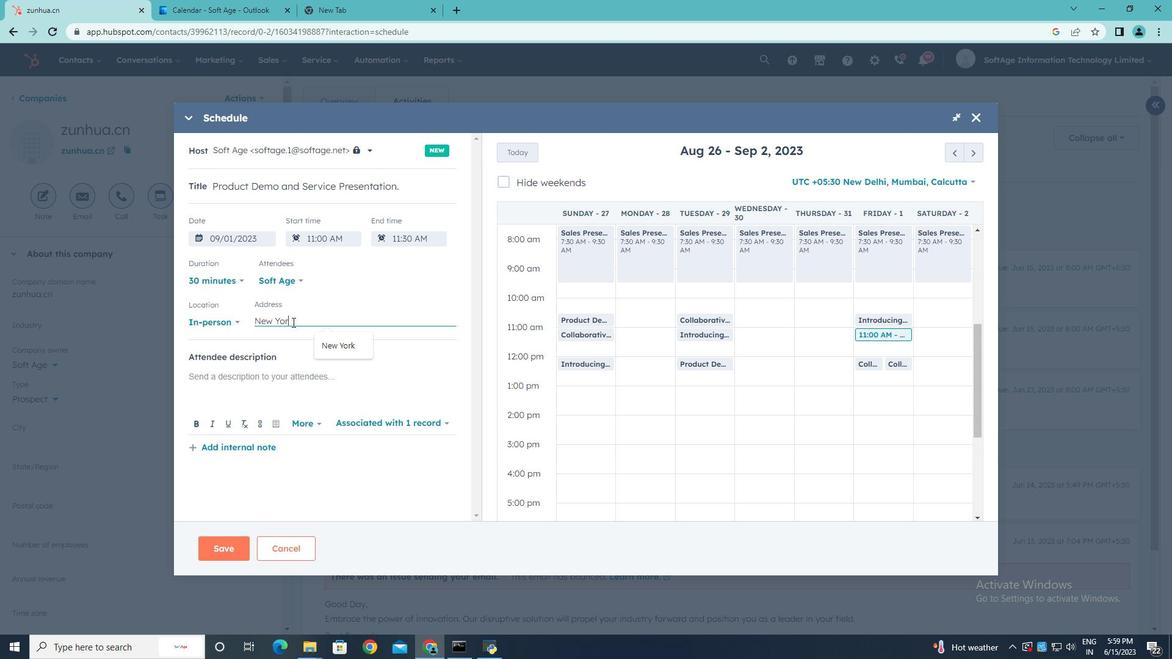 
Action: Mouse moved to (252, 376)
Screenshot: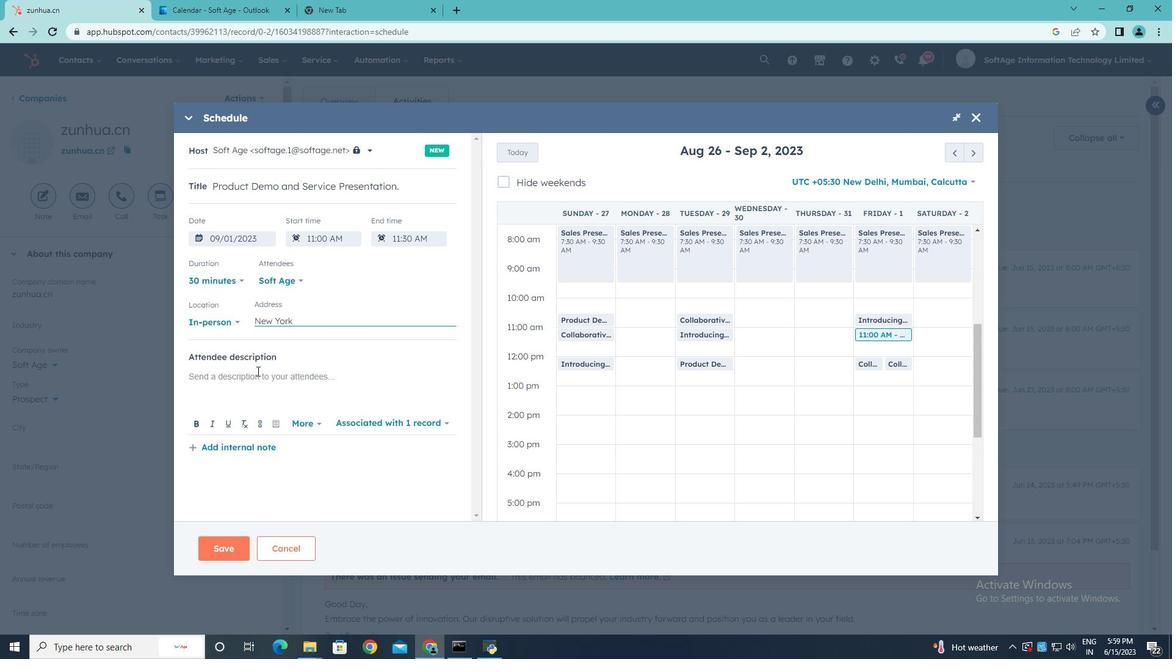 
Action: Mouse pressed left at (252, 376)
Screenshot: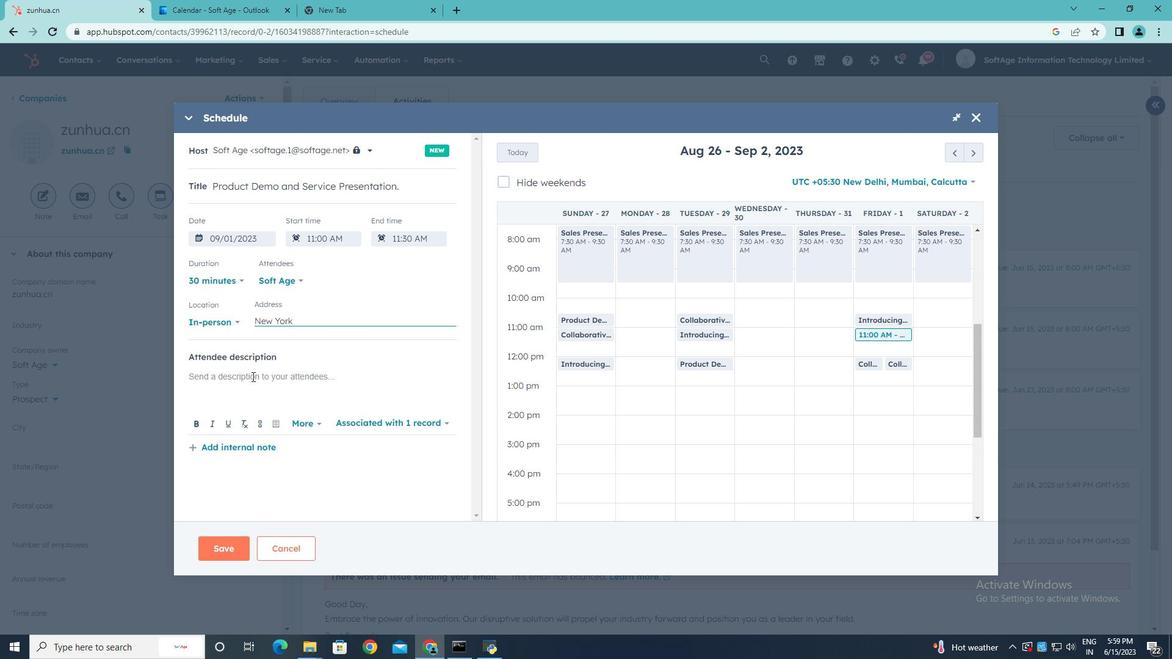 
Action: Mouse moved to (254, 376)
Screenshot: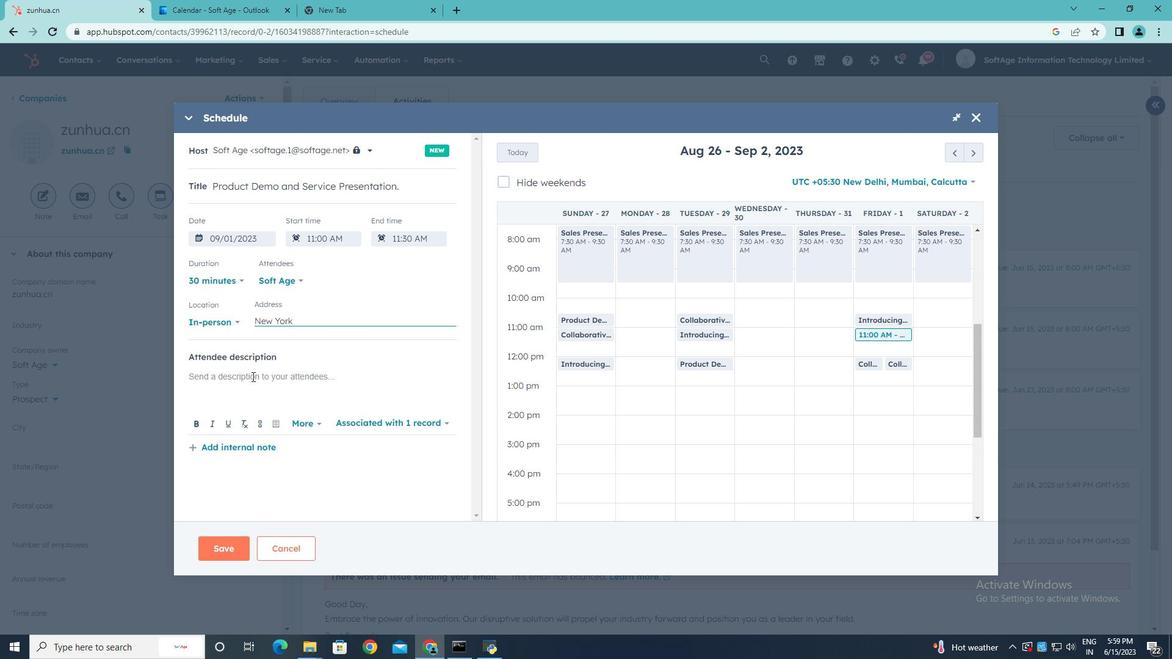 
Action: Key pressed <Key.shift>Kindly<Key.space>join<Key.space>this<Key.space>meeting<Key.space>to<Key.space><Key.shift>understnd<Key.backspace><Key.backspace>and<Key.space><Key.shift>Product<Key.space><Key.shift>Demo<Key.space>and<Key.space><Key.shift><Key.shift><Key.shift>Service<Key.space><Key.shift><Key.shift><Key.shift><Key.shift>Presentation.
Screenshot: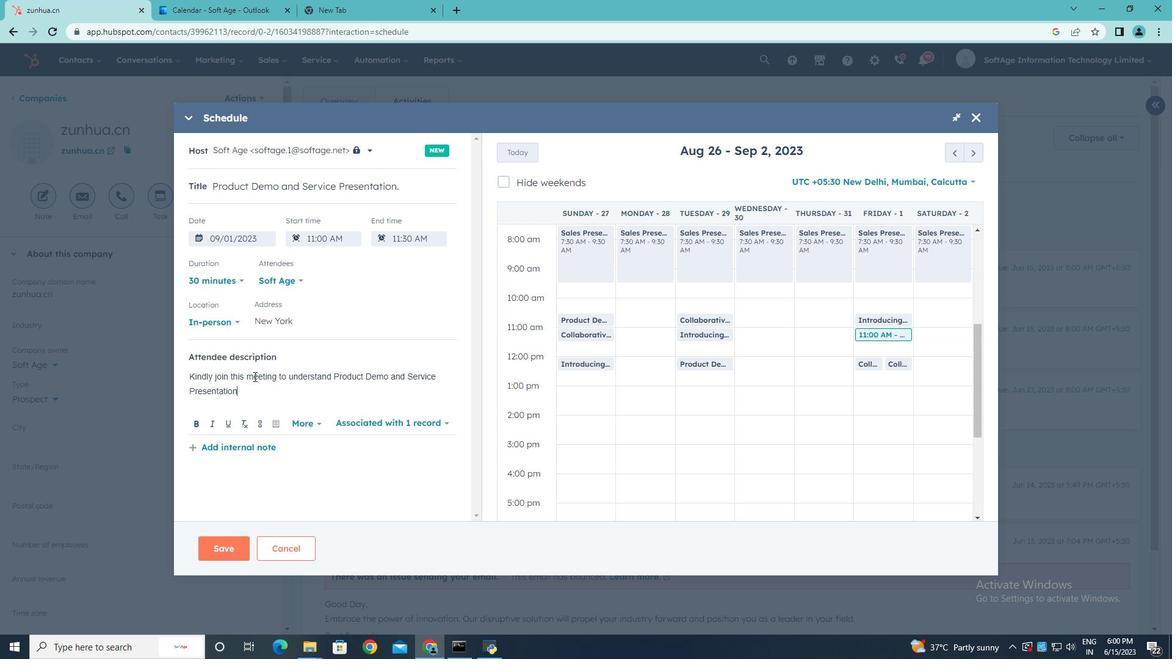 
Action: Mouse moved to (301, 281)
Screenshot: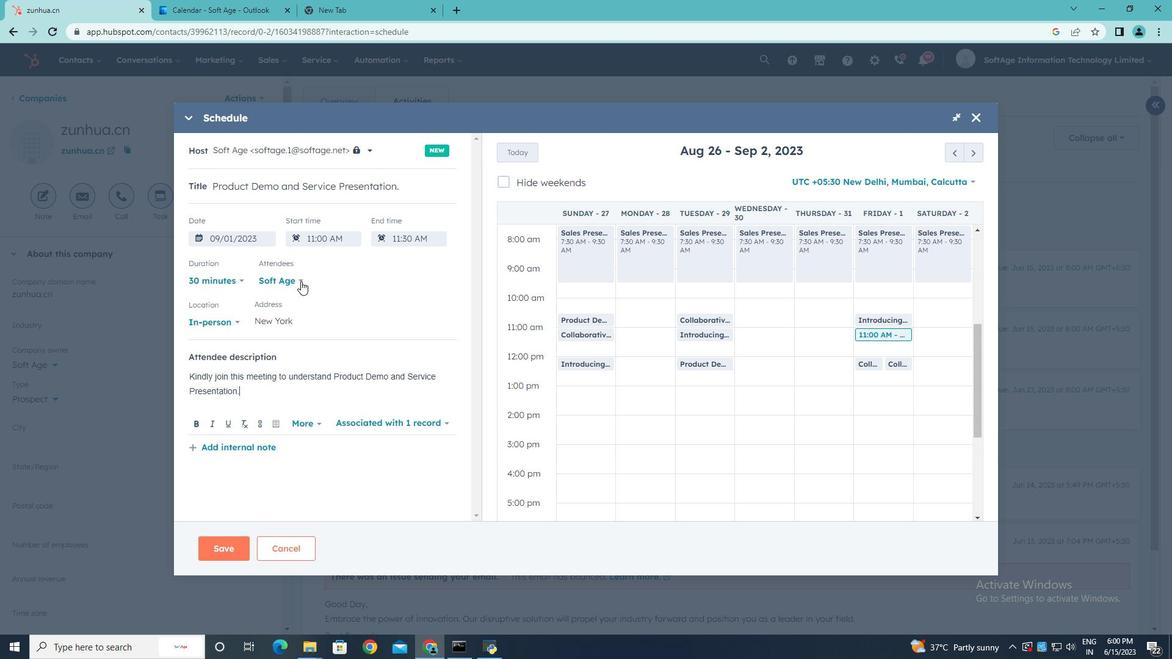 
Action: Mouse pressed left at (301, 281)
Screenshot: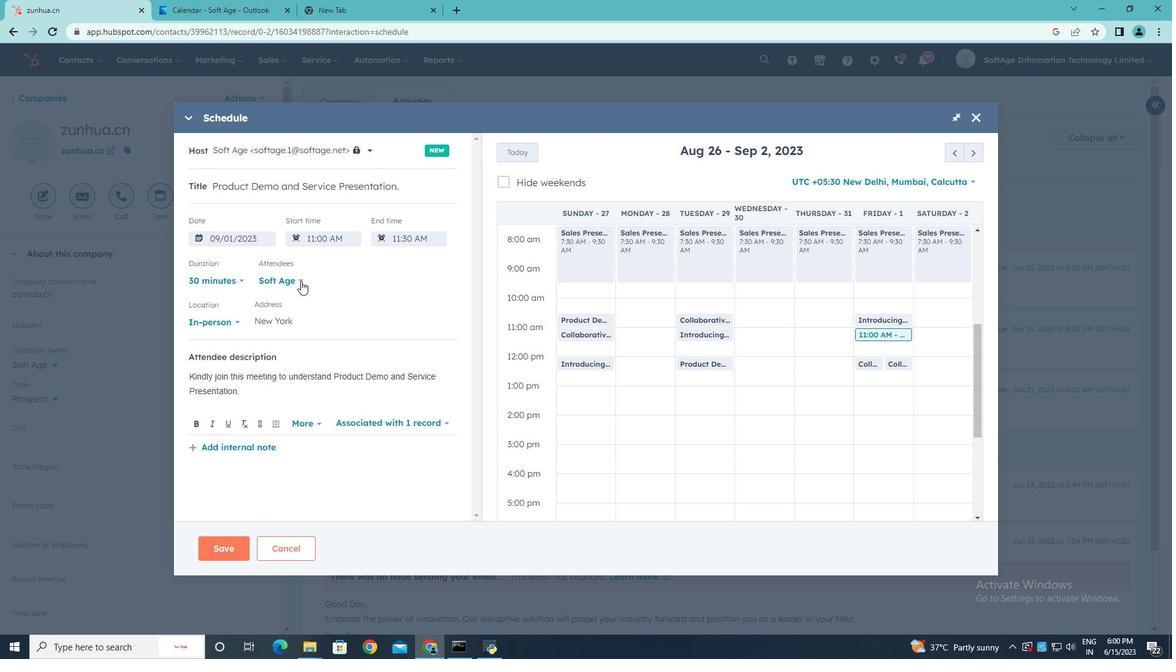 
Action: Mouse moved to (224, 437)
Screenshot: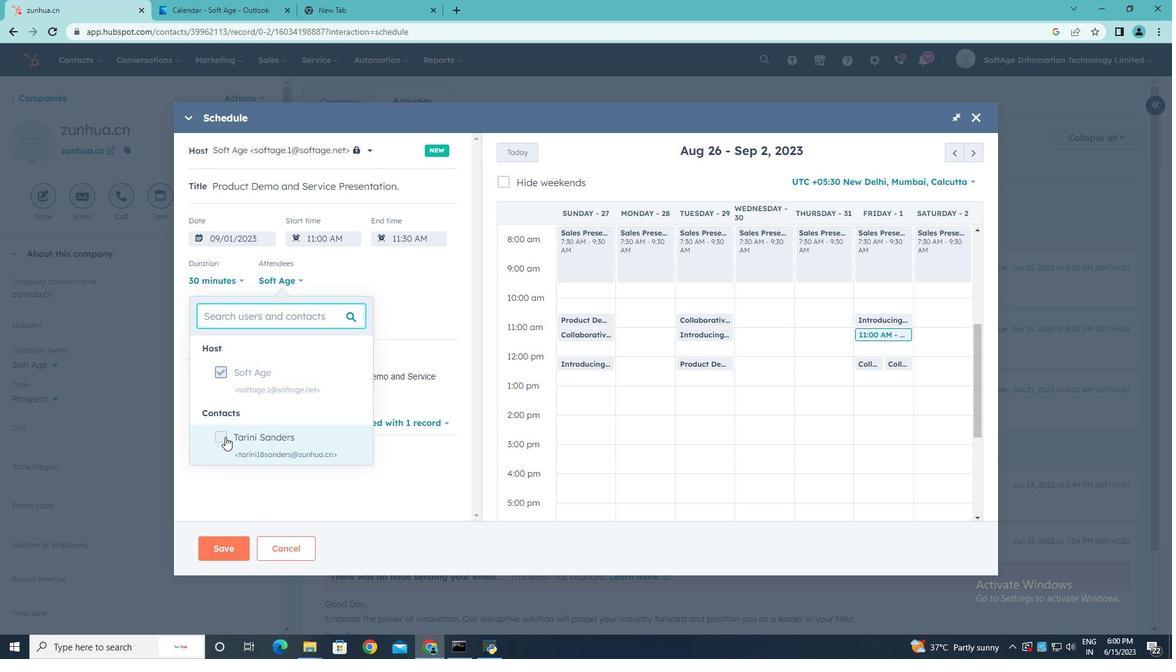 
Action: Mouse pressed left at (224, 437)
Screenshot: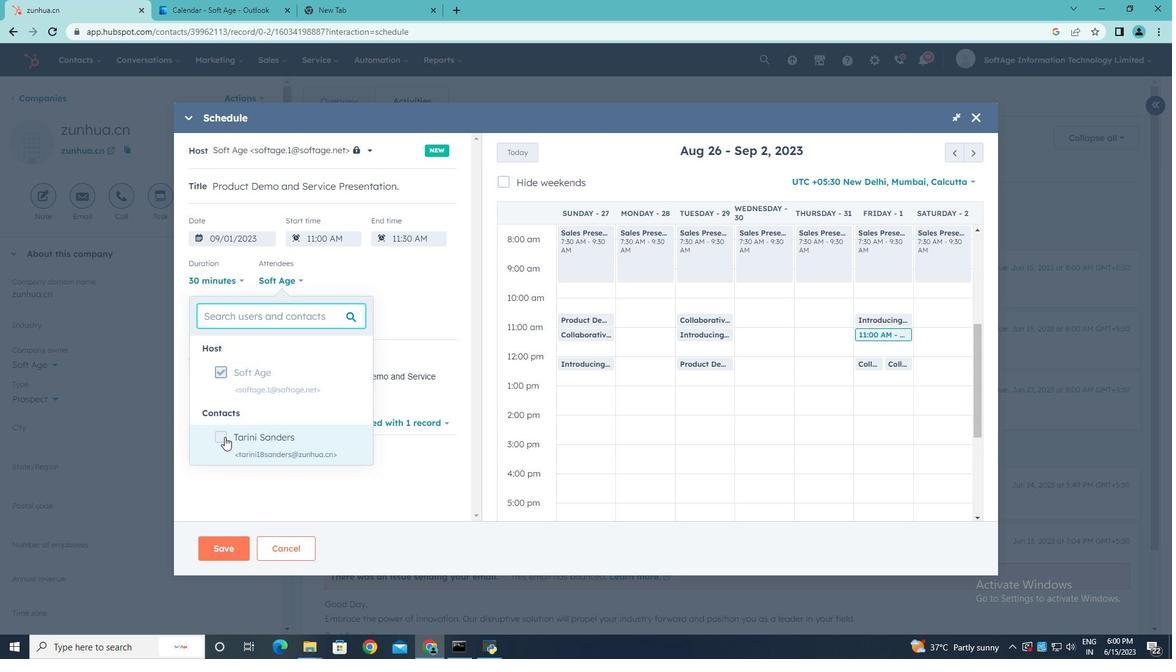 
Action: Mouse moved to (412, 475)
Screenshot: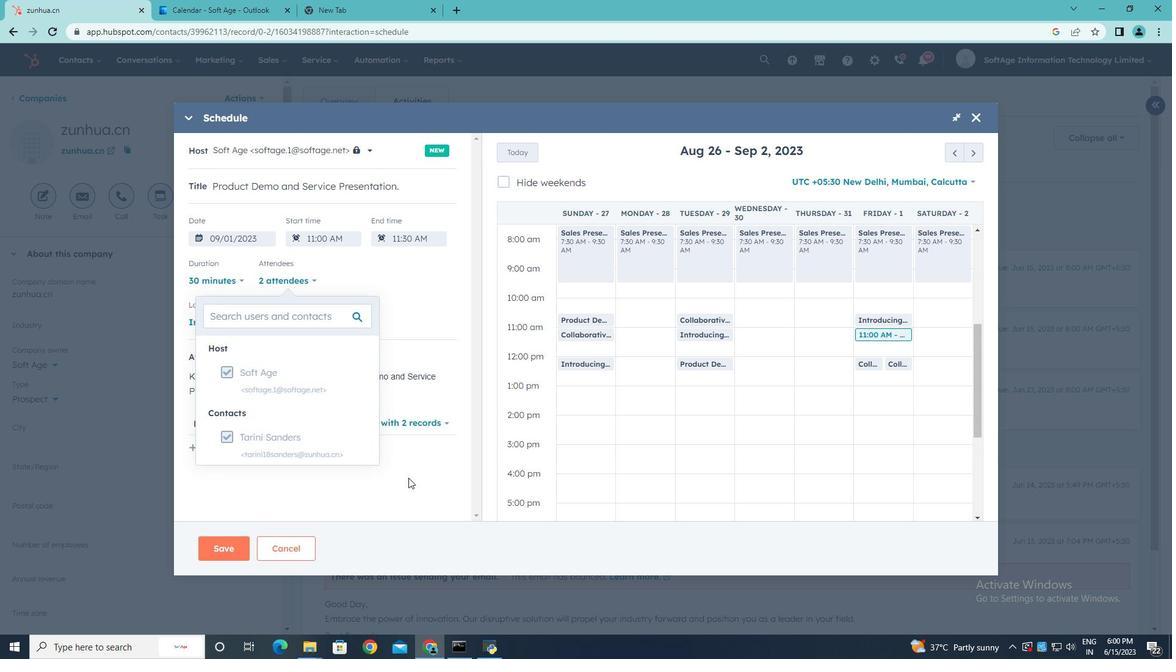 
Action: Mouse pressed left at (412, 475)
Screenshot: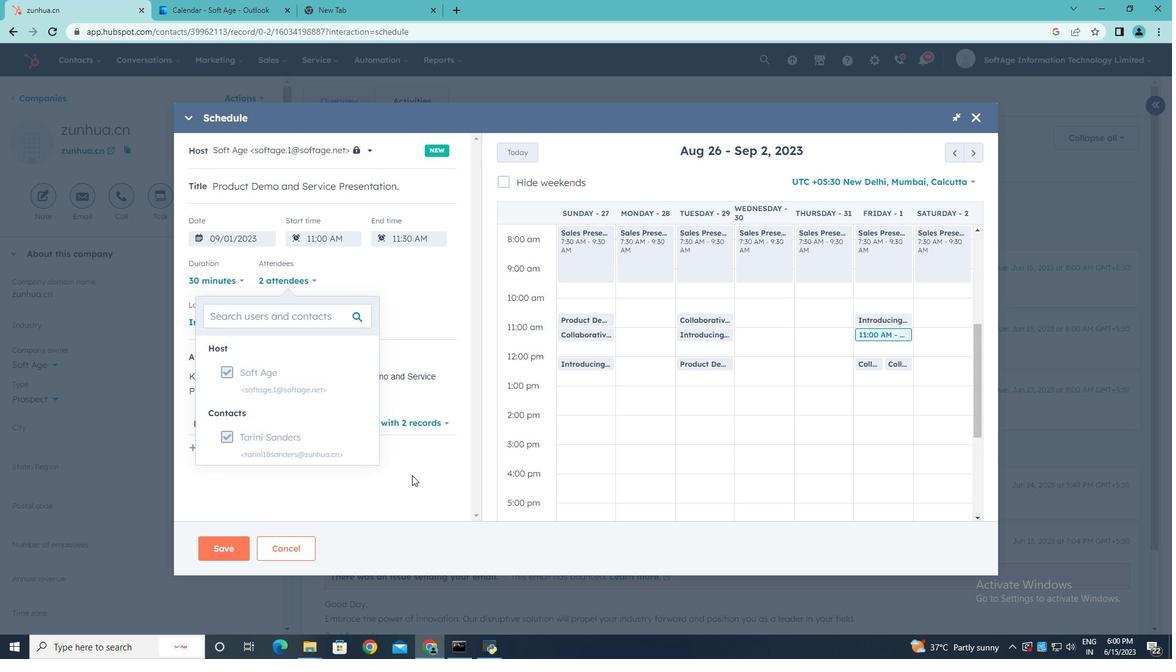 
Action: Mouse moved to (222, 550)
Screenshot: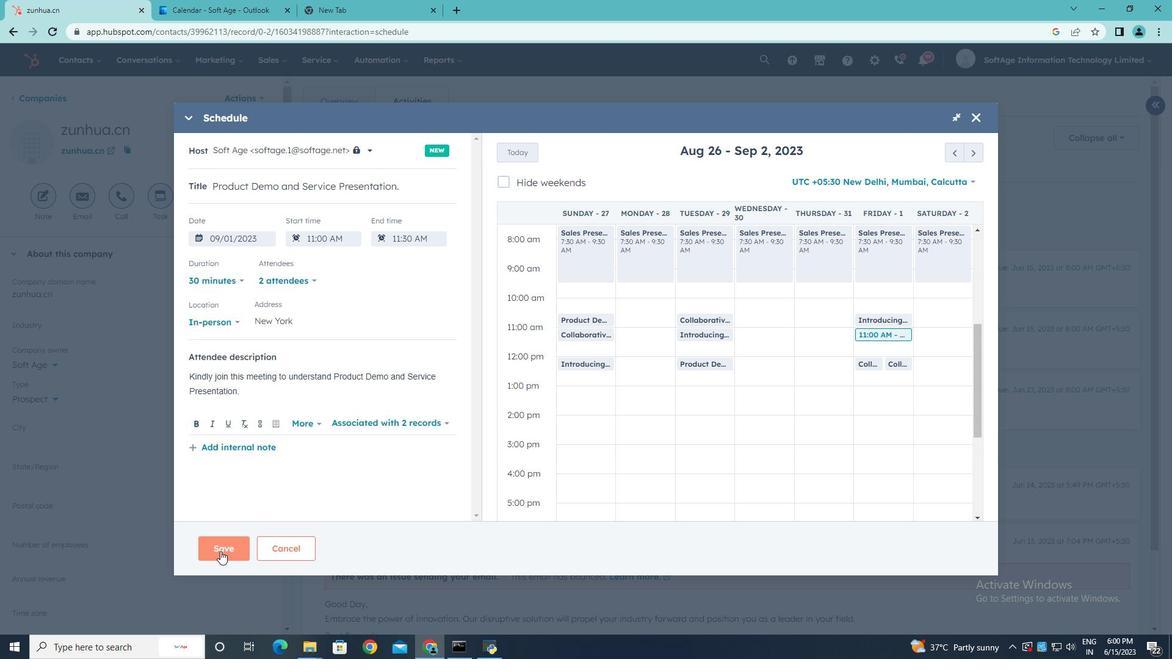 
Action: Mouse pressed left at (222, 550)
Screenshot: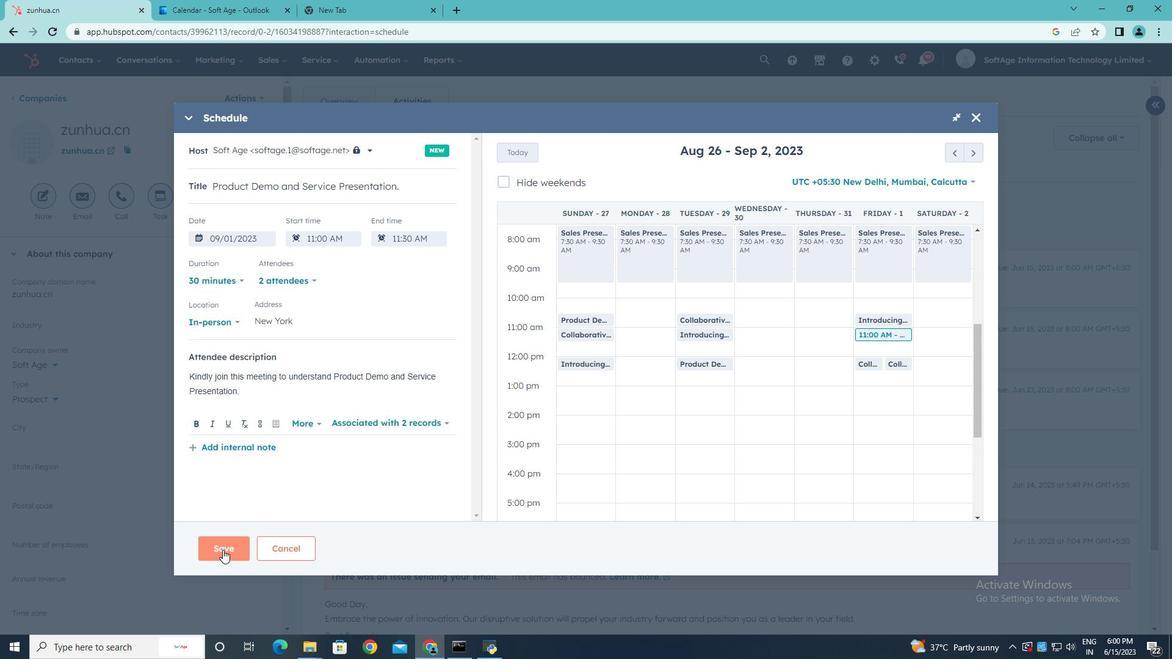 
Action: Mouse moved to (222, 550)
Screenshot: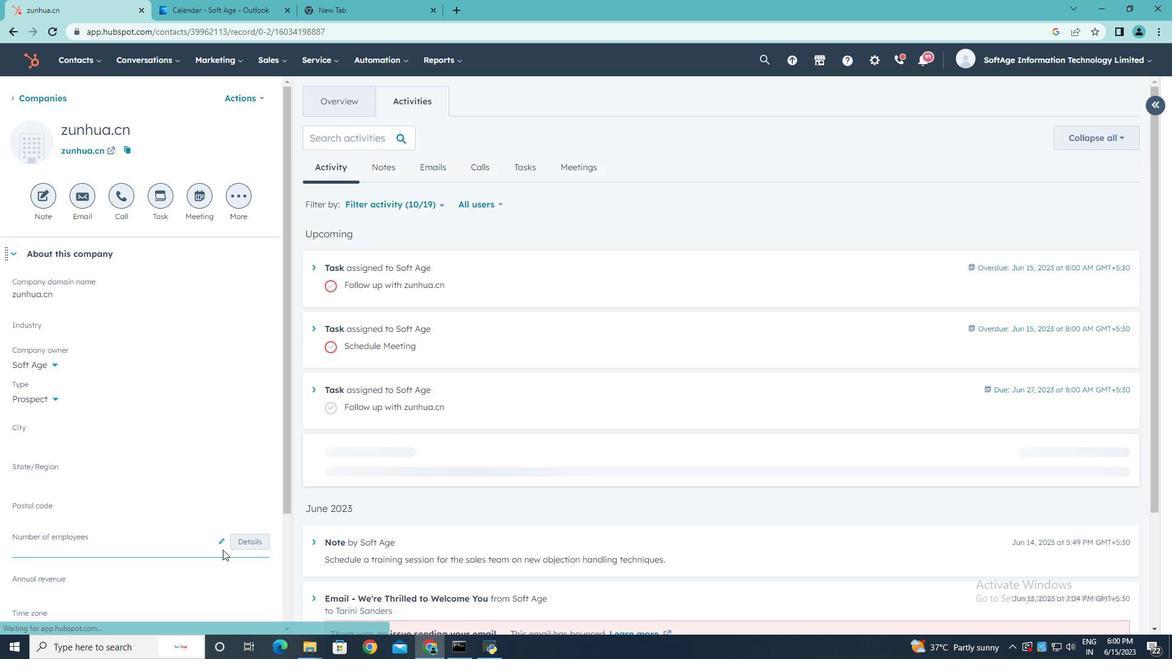 
